 Task: Create an event to track progress on the fitness challenge.
Action: Mouse moved to (501, 202)
Screenshot: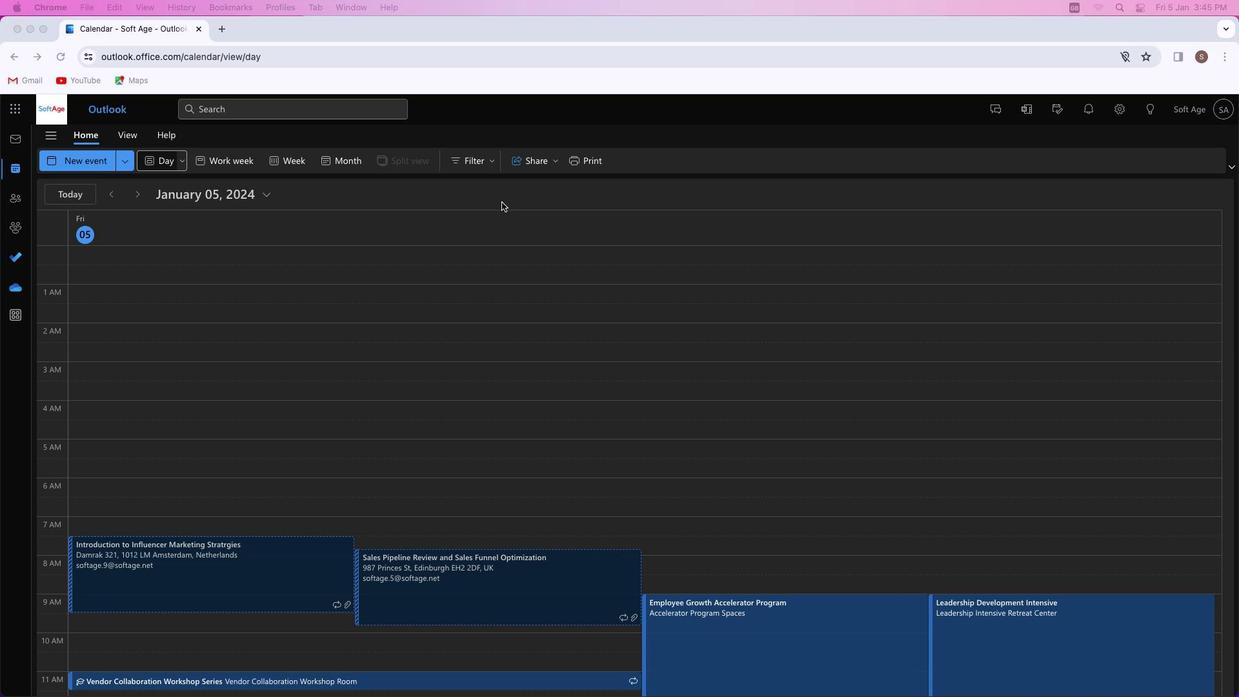 
Action: Mouse pressed left at (501, 202)
Screenshot: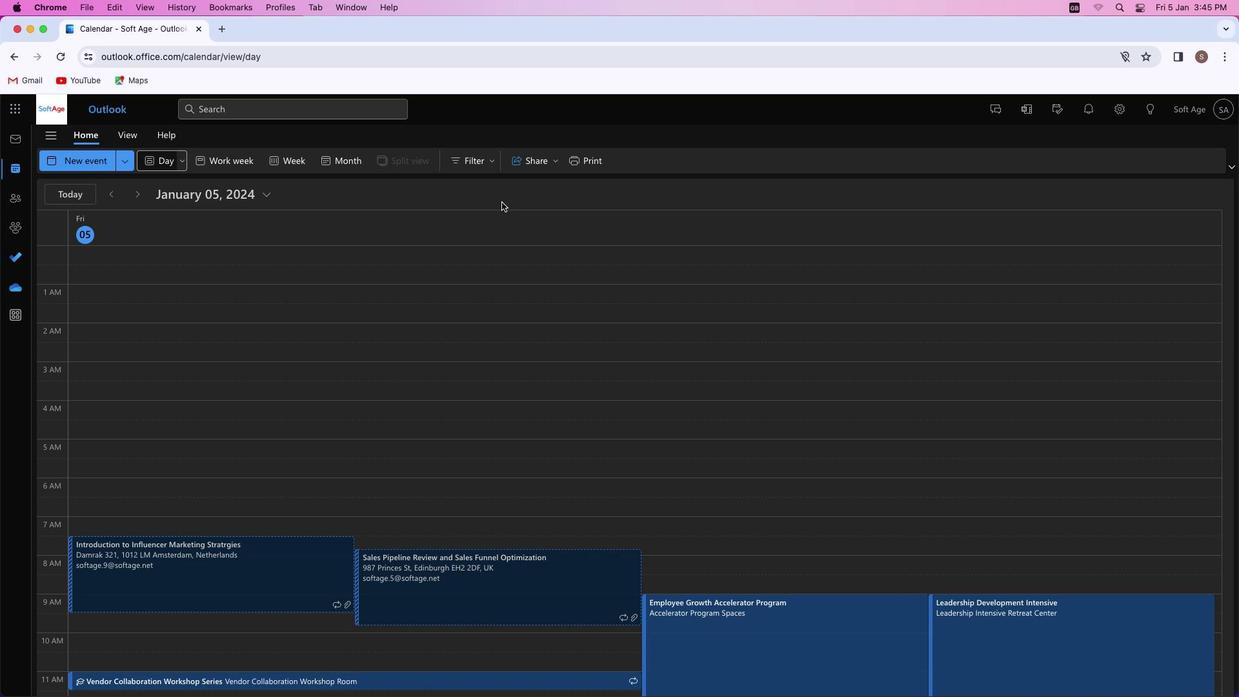 
Action: Mouse moved to (129, 158)
Screenshot: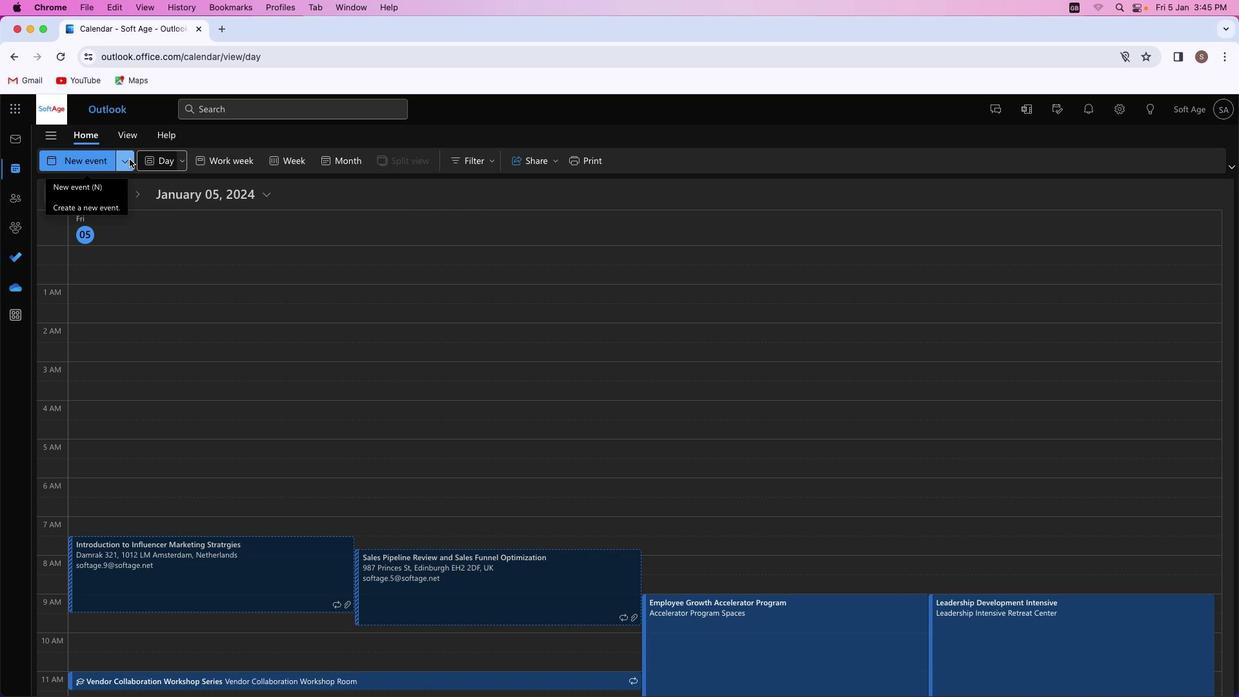 
Action: Mouse pressed left at (129, 158)
Screenshot: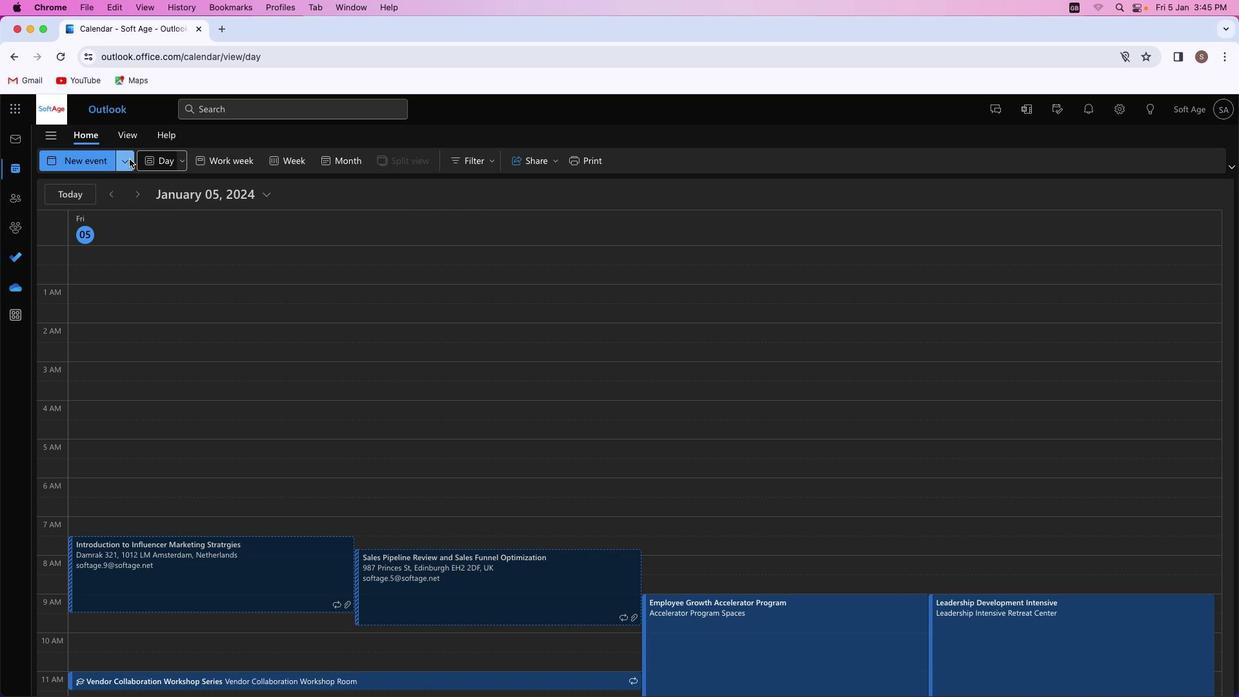 
Action: Mouse moved to (102, 216)
Screenshot: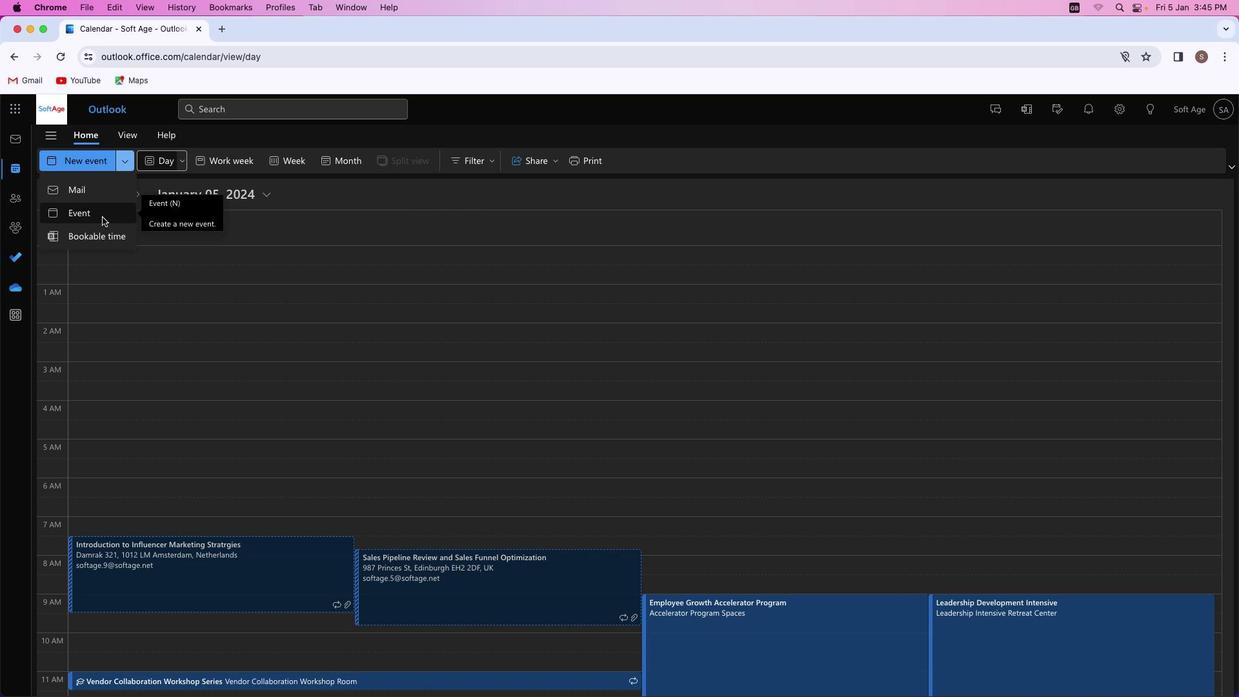 
Action: Mouse pressed left at (102, 216)
Screenshot: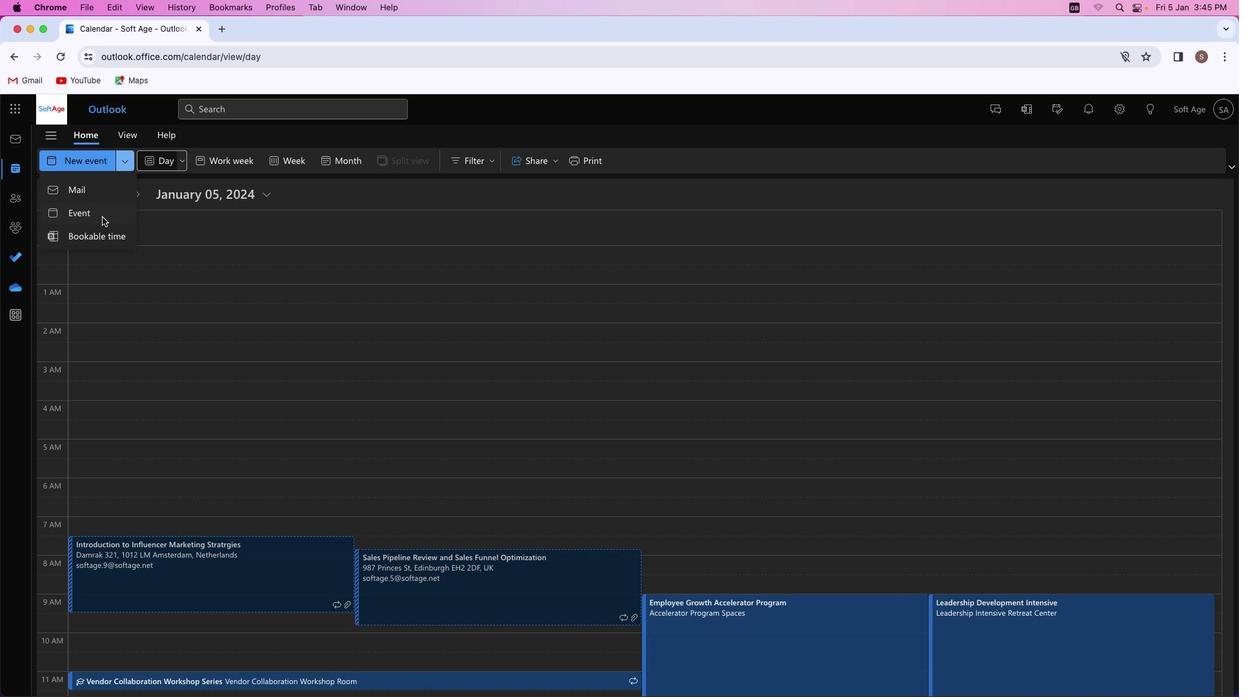 
Action: Mouse moved to (339, 245)
Screenshot: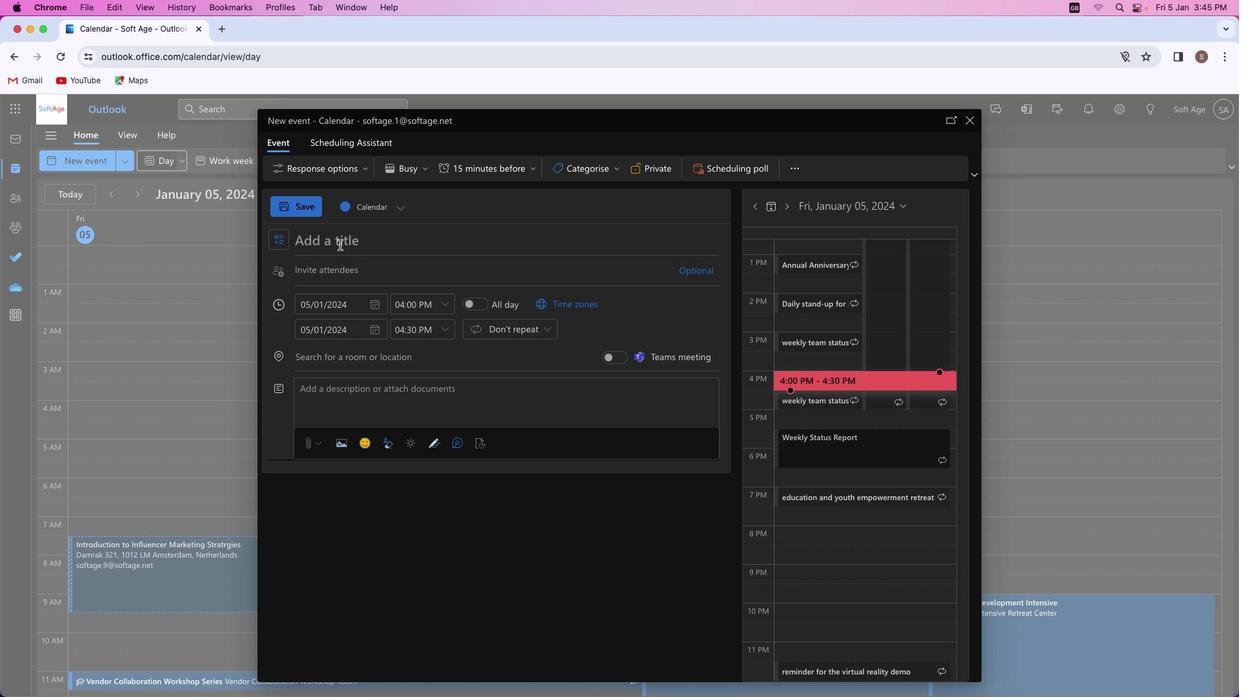 
Action: Mouse pressed left at (339, 245)
Screenshot: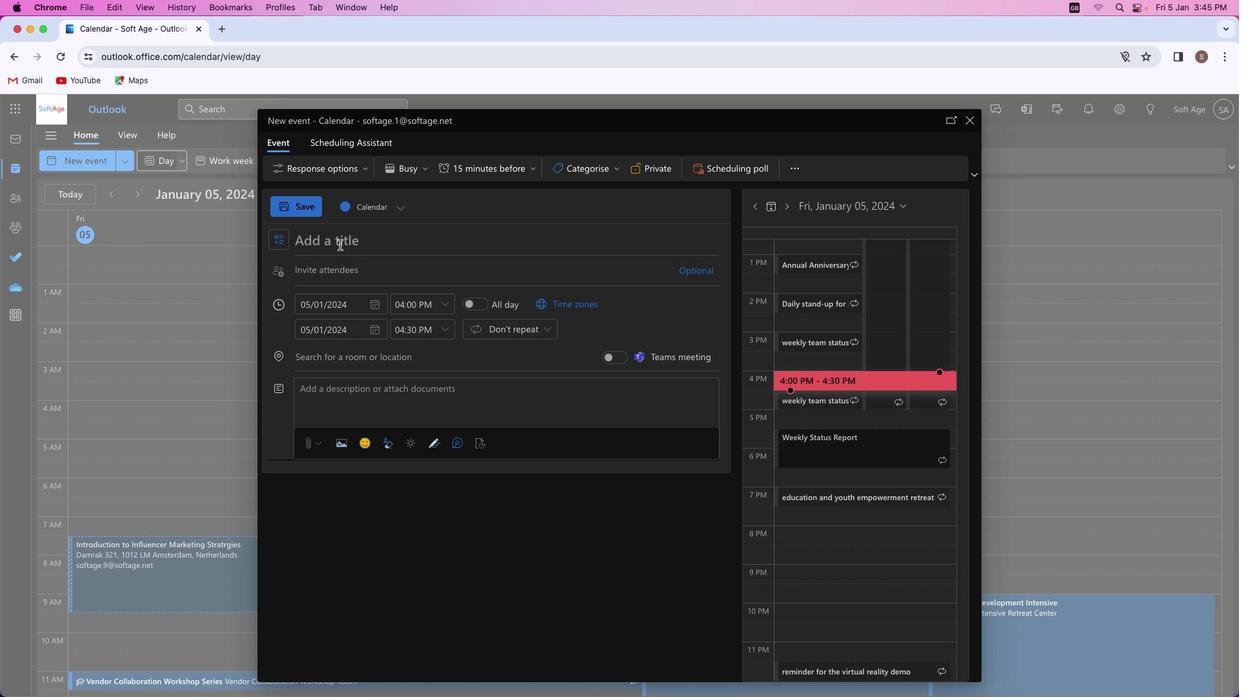
Action: Key pressed Key.shift'F'Key.shift'i''t''n''e''s''s'Key.spaceKey.shift'C''h''a''l''l''e''n''g''e'
Screenshot: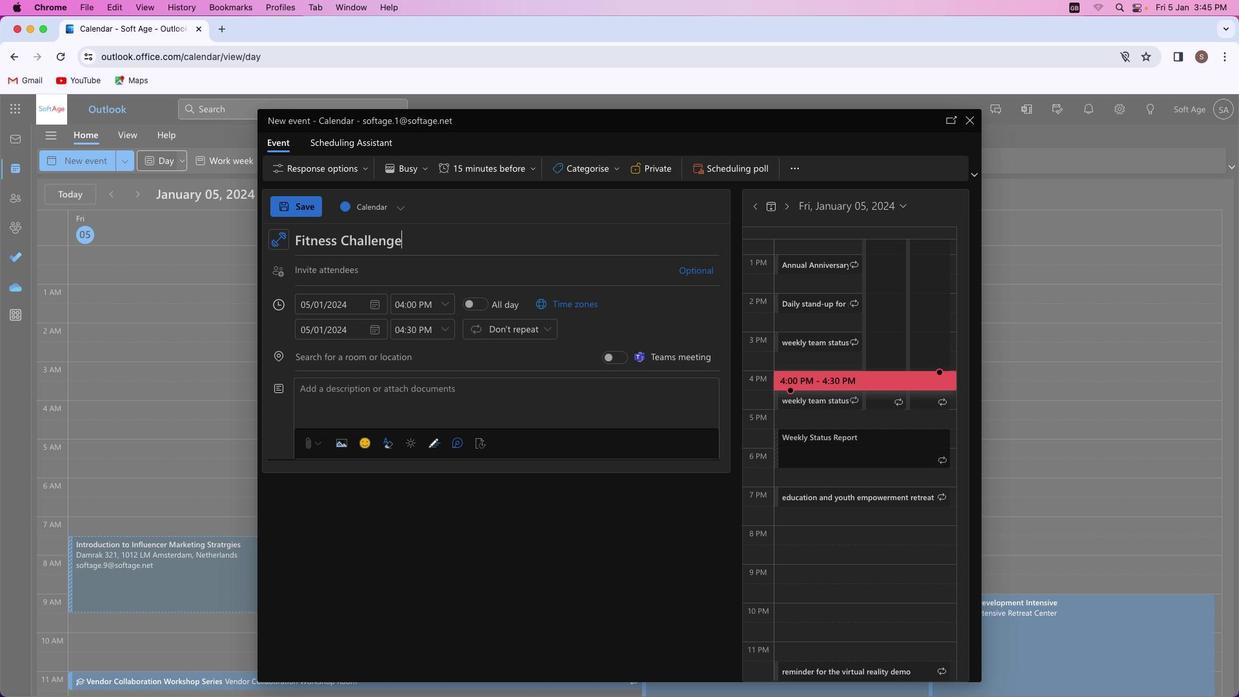 
Action: Mouse moved to (390, 396)
Screenshot: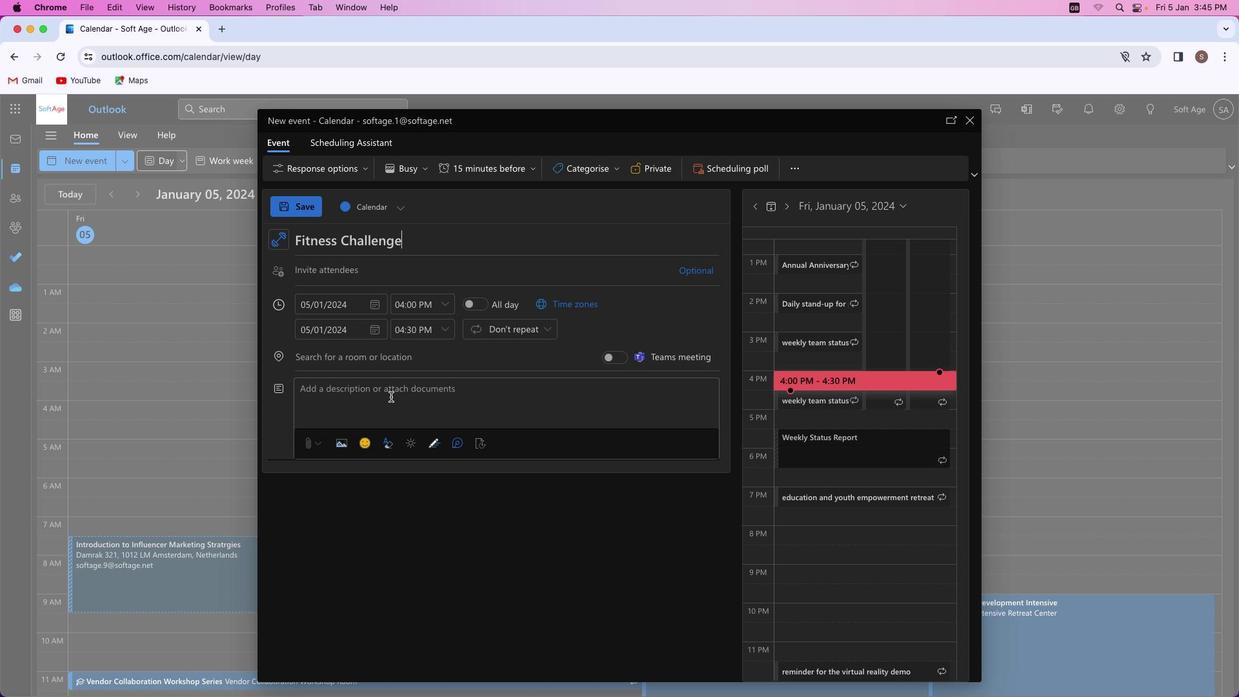 
Action: Mouse pressed left at (390, 396)
Screenshot: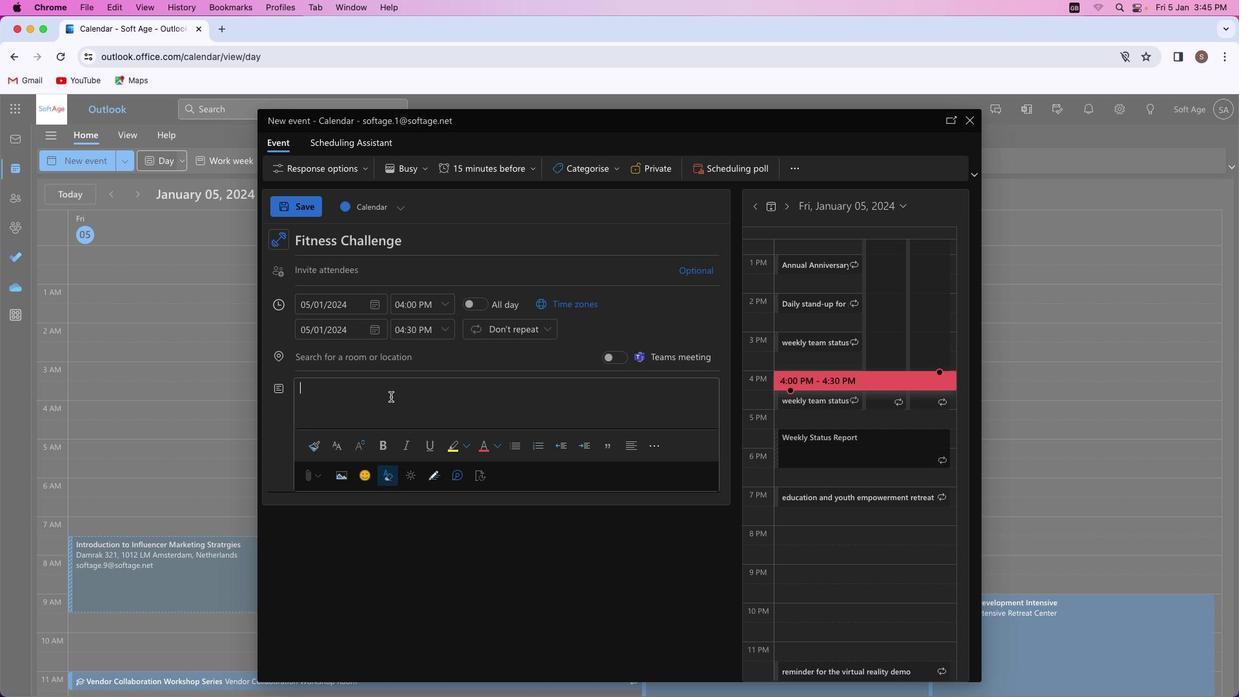 
Action: Key pressed Key.shift'T''h''i''s'Key.space'e''v''e''n''t'Key.space'i''s'Key.space'f''o''r'Key.space'f''i''t''n''e''s''s'Key.space'c''h''a''l''l''e''n''g''e'Key.space'p''r''o''g''r''e''s''s'Key.space't''r''a''c''k''e''r'Key.shift_r'!'Key.spaceKey.spaceKey.shift'L''o''g'Key.space'w''o''r''k''o''u''t''s'','Key.space's''e''t'Key.space'g''o''a''l''s'','Key.space'a''n''d'Key.space'c''e''l''e''b''r''a''t''e'Key.space'm''i''l''e''s''t''o''n''e''s''.'
Screenshot: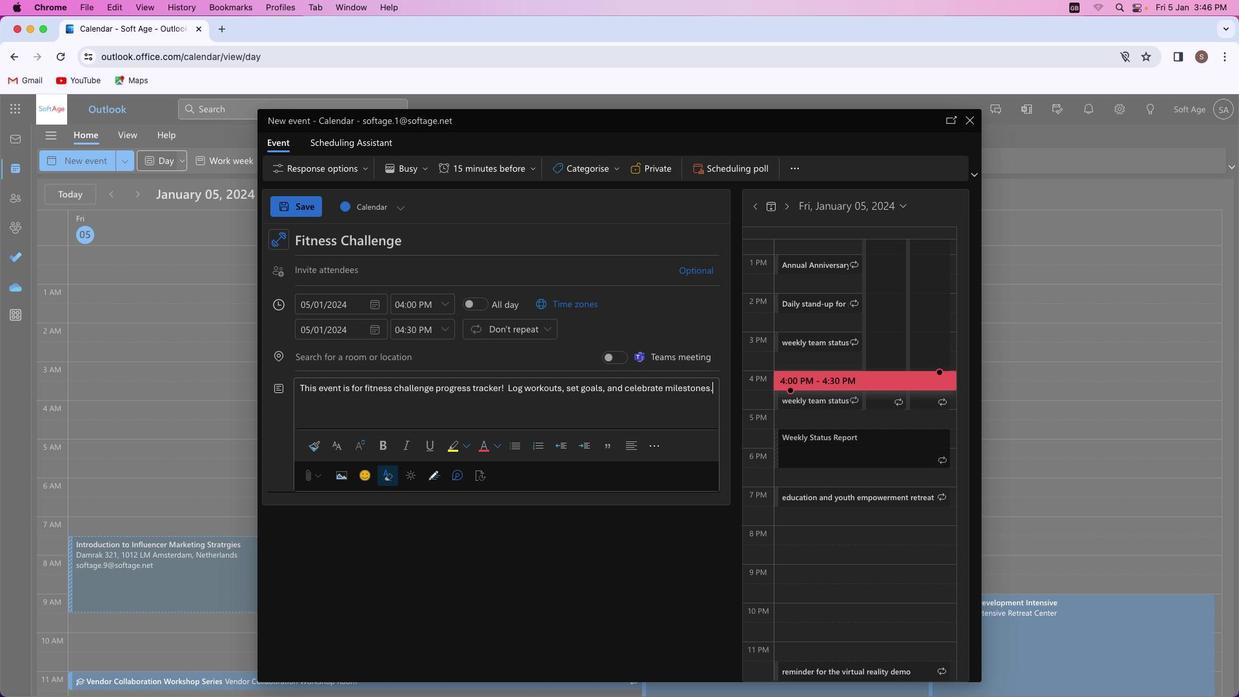 
Action: Mouse moved to (380, 415)
Screenshot: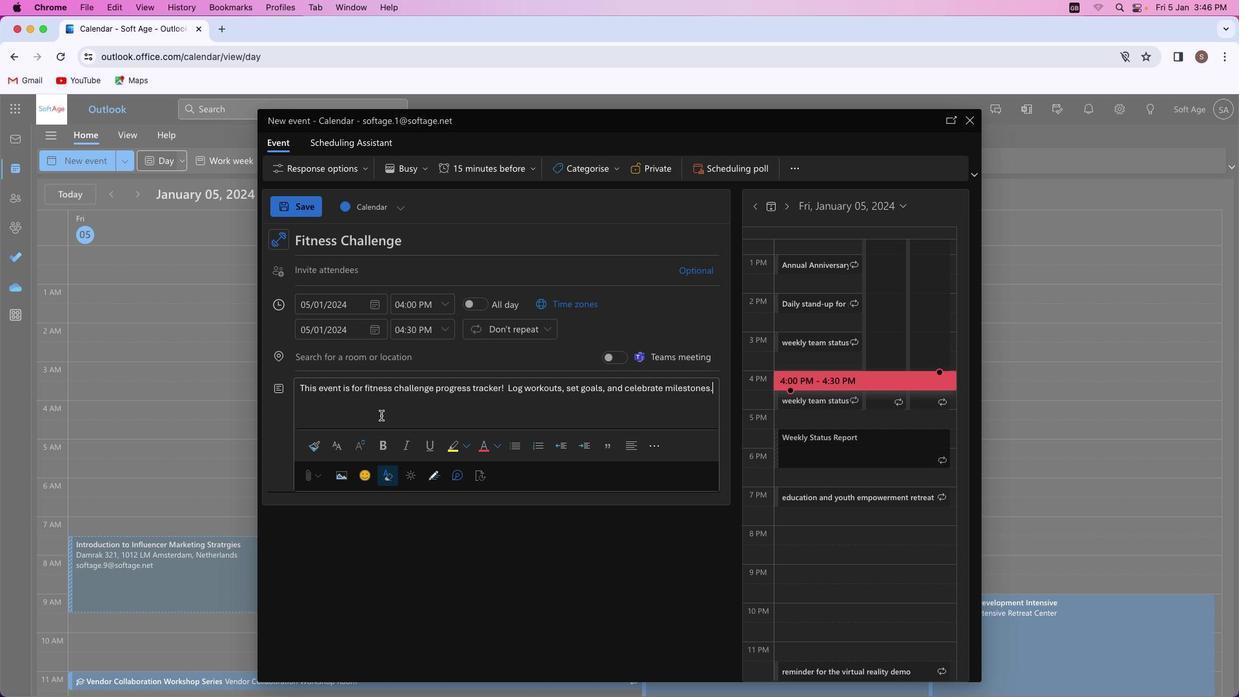 
Action: Key pressed Key.shiftKey.space'E''l''e''v''a''t''e'Key.space'y''o''u''r'Key.space'w''e''l''l''n''e''s''s'Key.space'j''o''u''r''n''e''y'Key.space'w''i''t''h'Key.space'a''c''c''o''u''n''t''a''b''i''l''i''t''y'Key.space'a''n''d'Key.space's''u''p''o''r''t''.'Key.leftKey.leftKey.leftKey.left'p'Key.rightKey.rightKey.rightKey.right
Screenshot: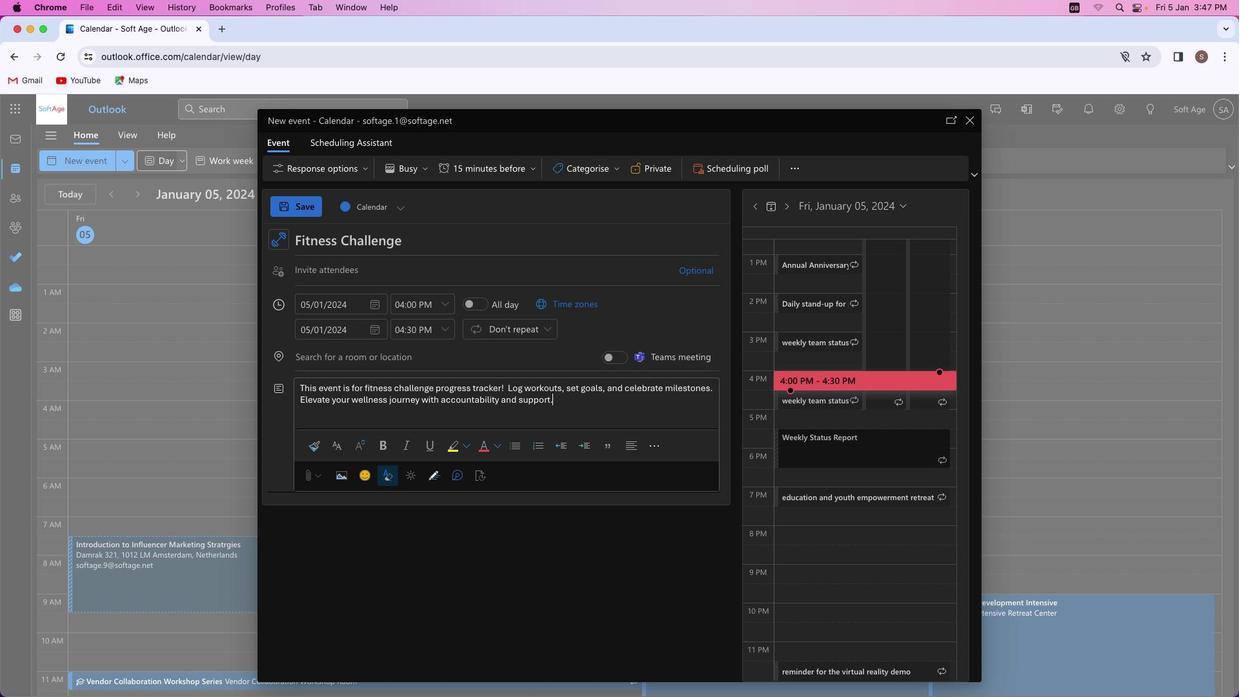 
Action: Mouse moved to (612, 173)
Screenshot: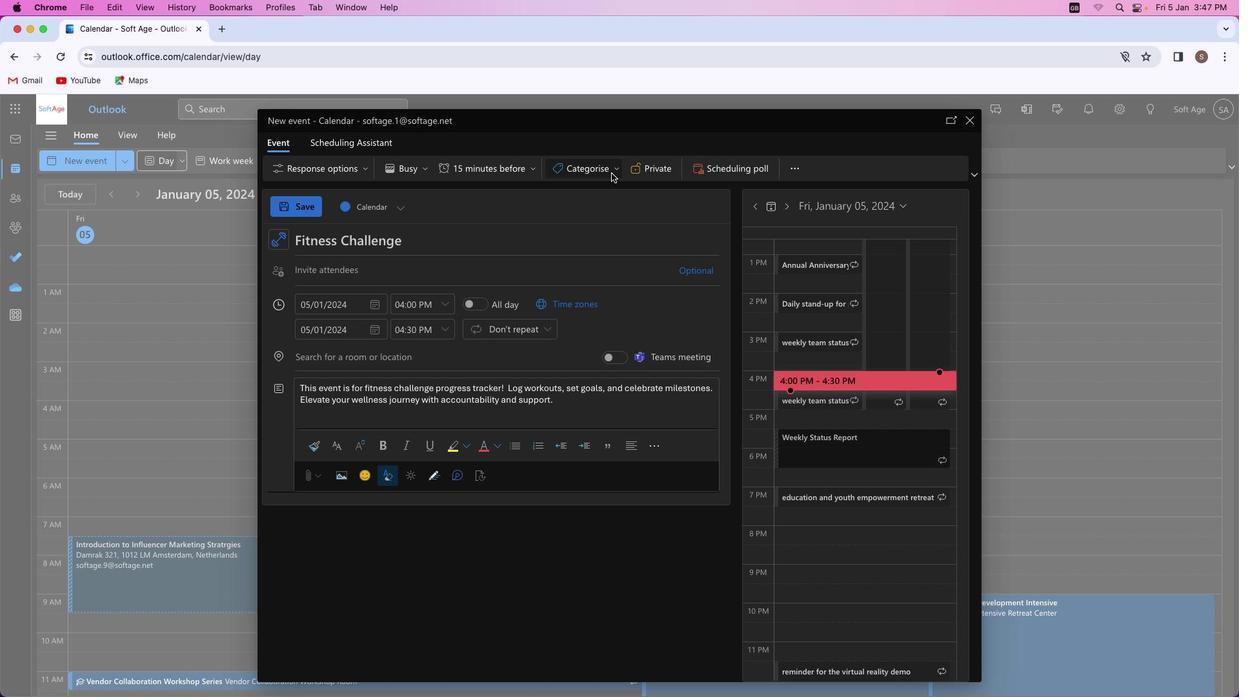 
Action: Mouse pressed left at (612, 173)
Screenshot: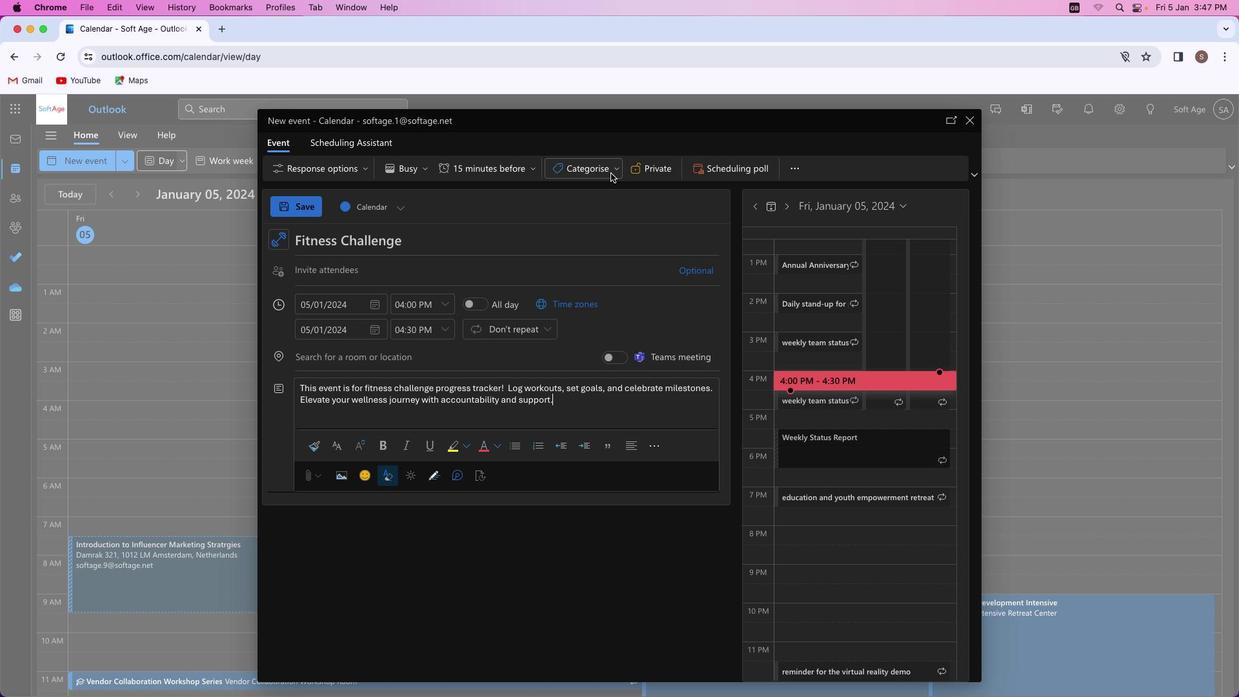 
Action: Mouse moved to (616, 210)
Screenshot: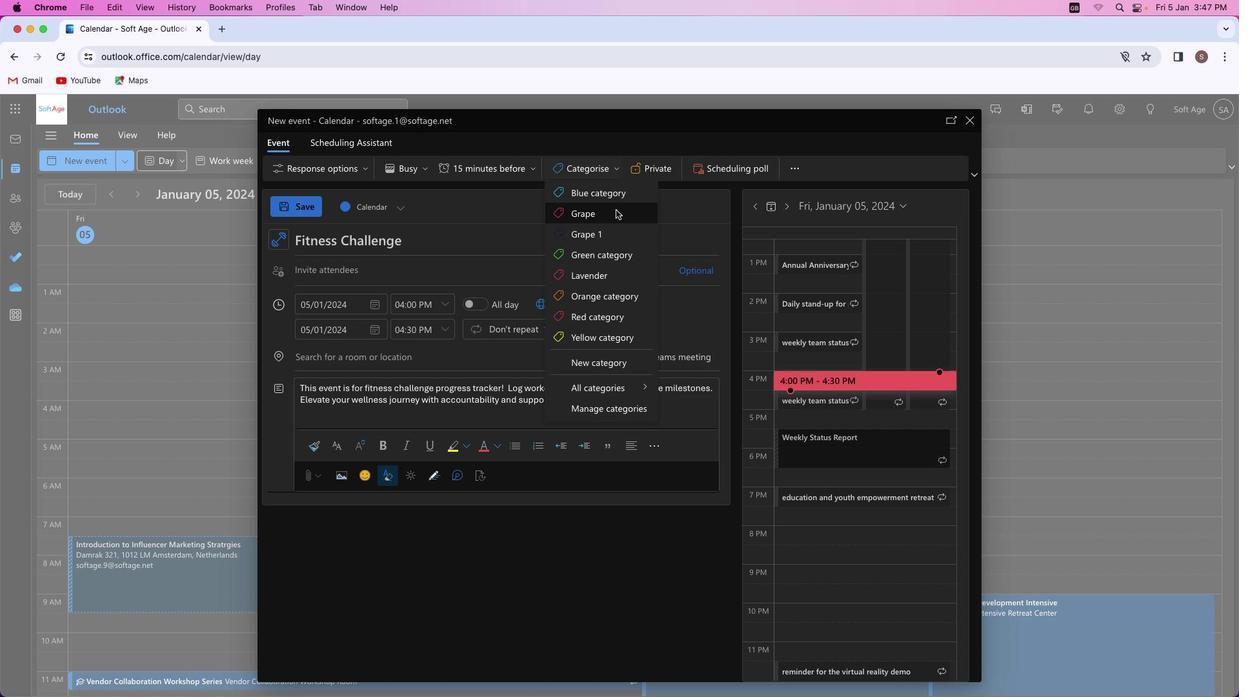 
Action: Mouse pressed left at (616, 210)
Screenshot: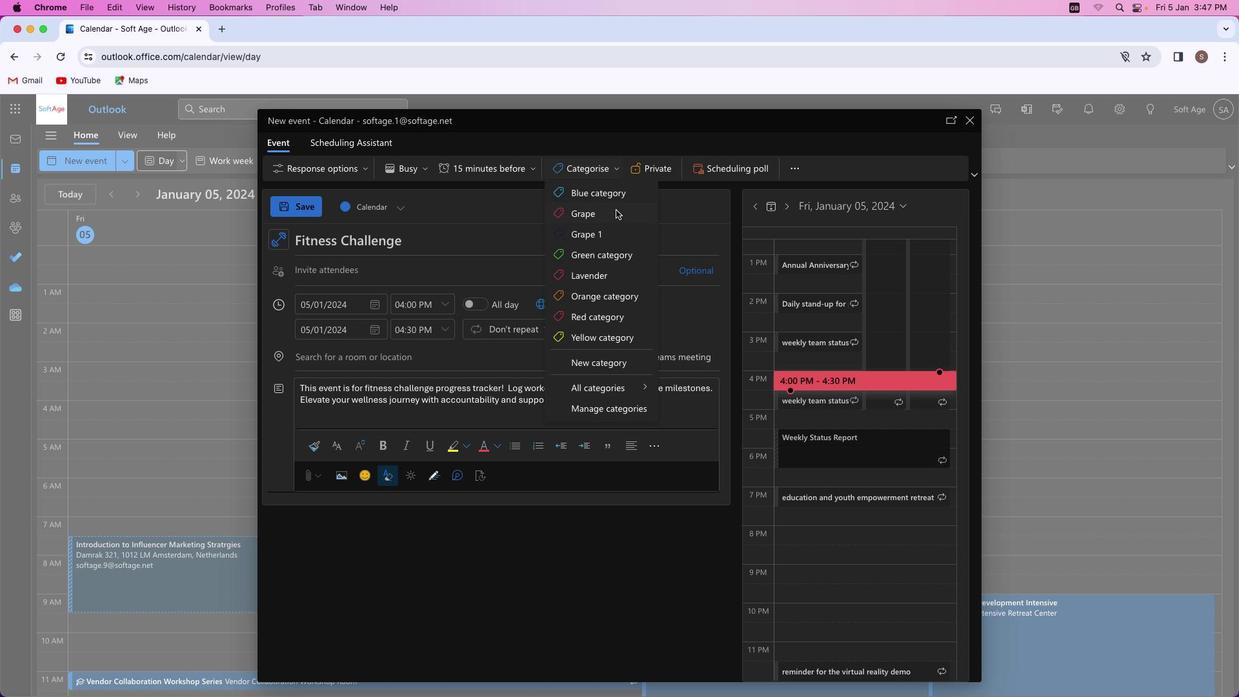 
Action: Mouse moved to (348, 267)
Screenshot: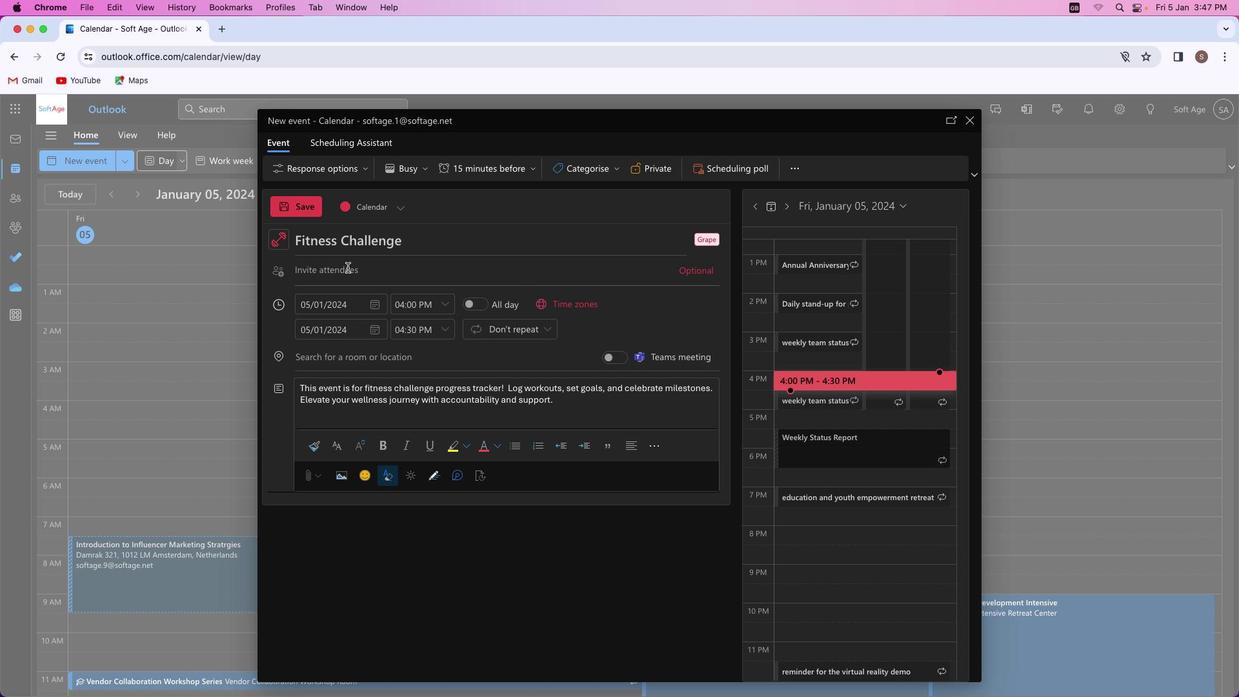 
Action: Mouse pressed left at (348, 267)
Screenshot: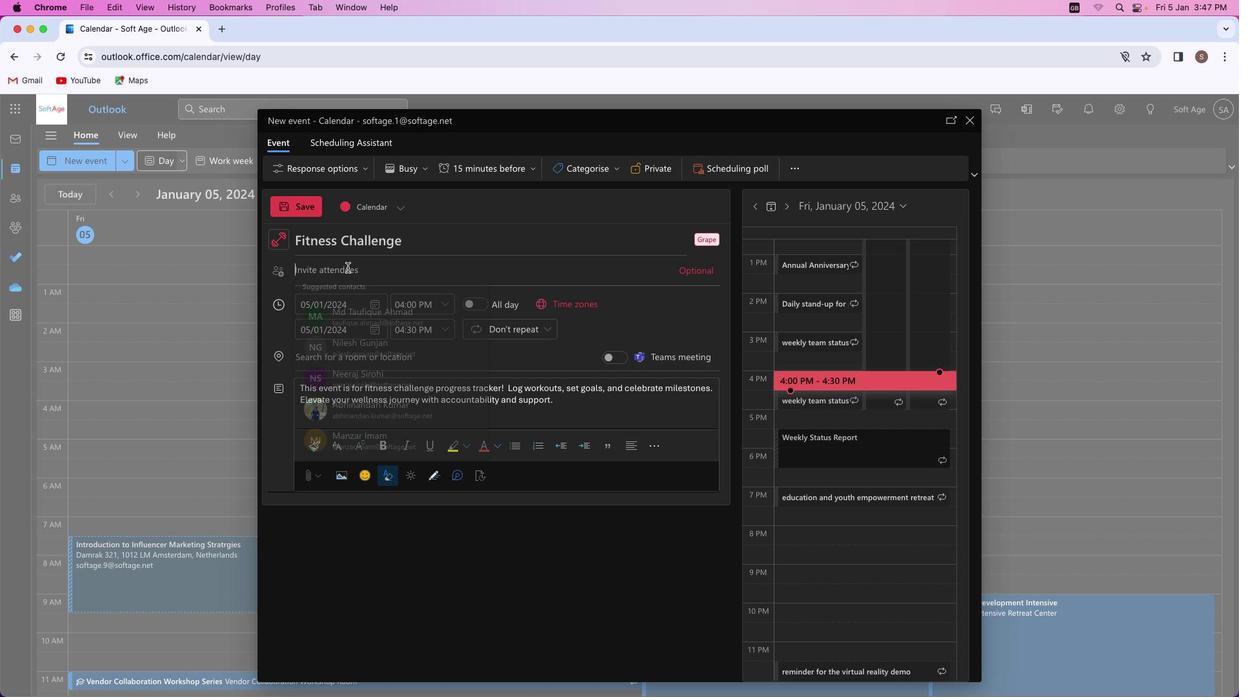 
Action: Key pressed 's''h''i''v''a''m''y''a''d''a''v''s''m''4''1'Key.shift'@''g''m''a'Key.backspaceKey.backspaceKey.backspace'o''u''t''l''o''o''k''.''c''o''m'
Screenshot: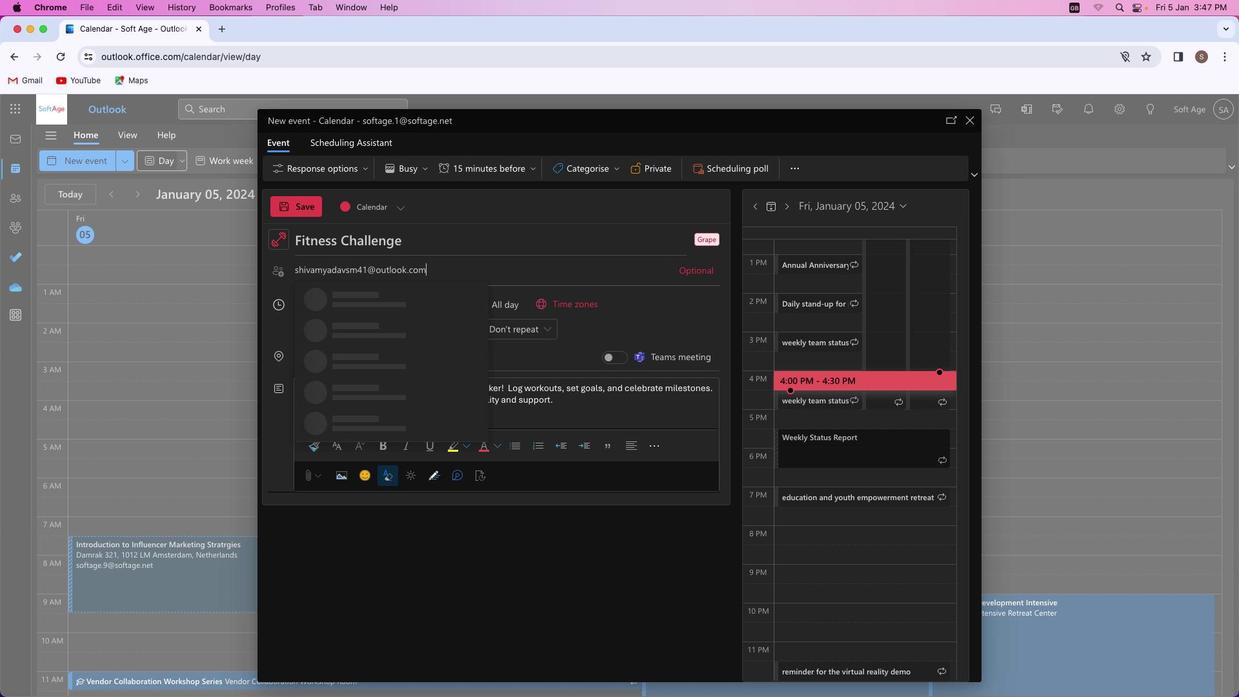 
Action: Mouse moved to (382, 297)
Screenshot: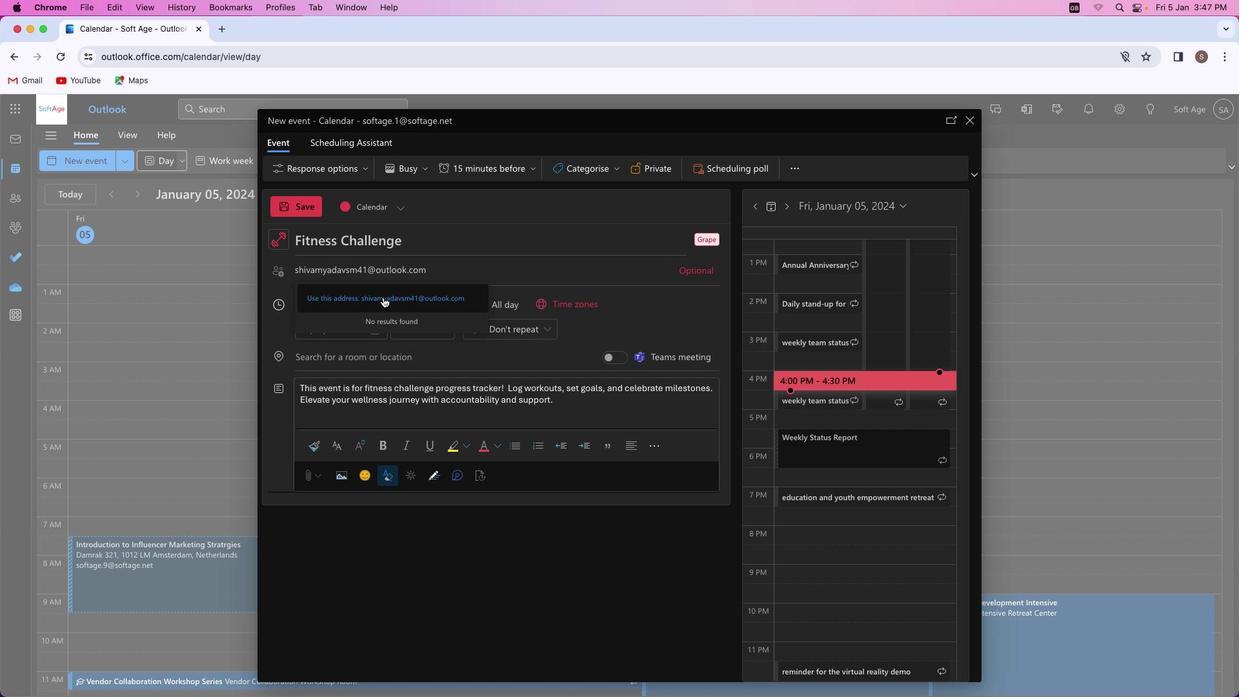 
Action: Mouse pressed left at (382, 297)
Screenshot: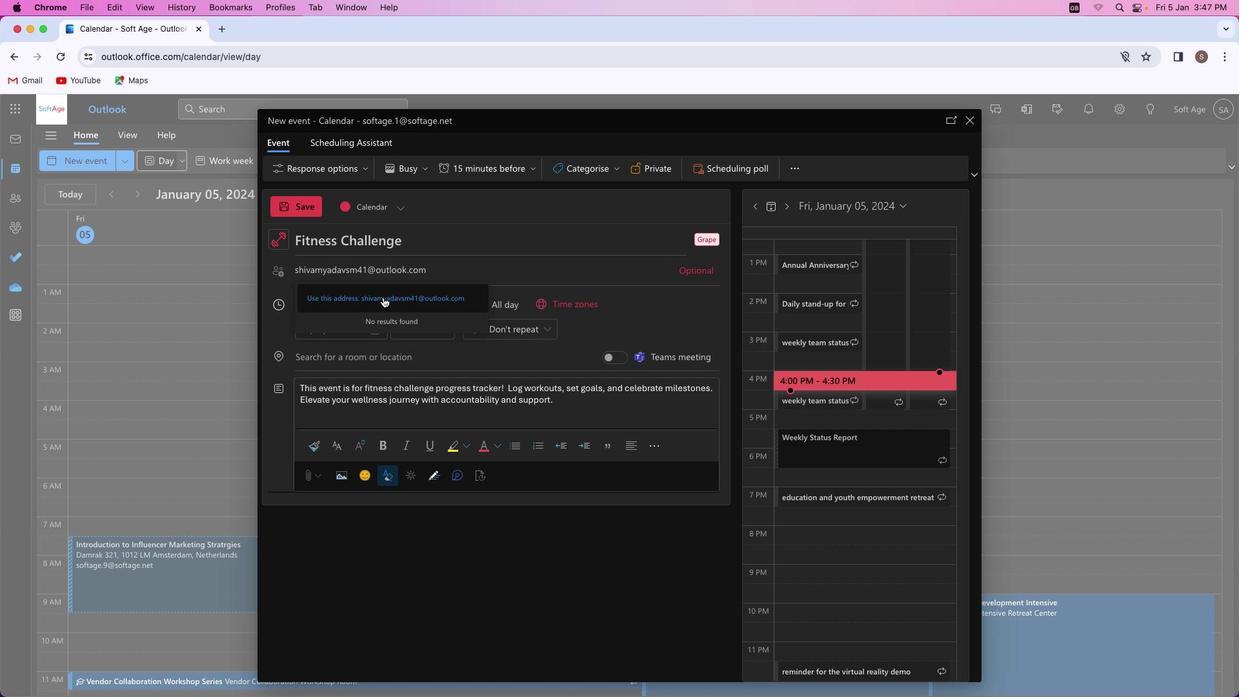 
Action: Mouse moved to (426, 171)
Screenshot: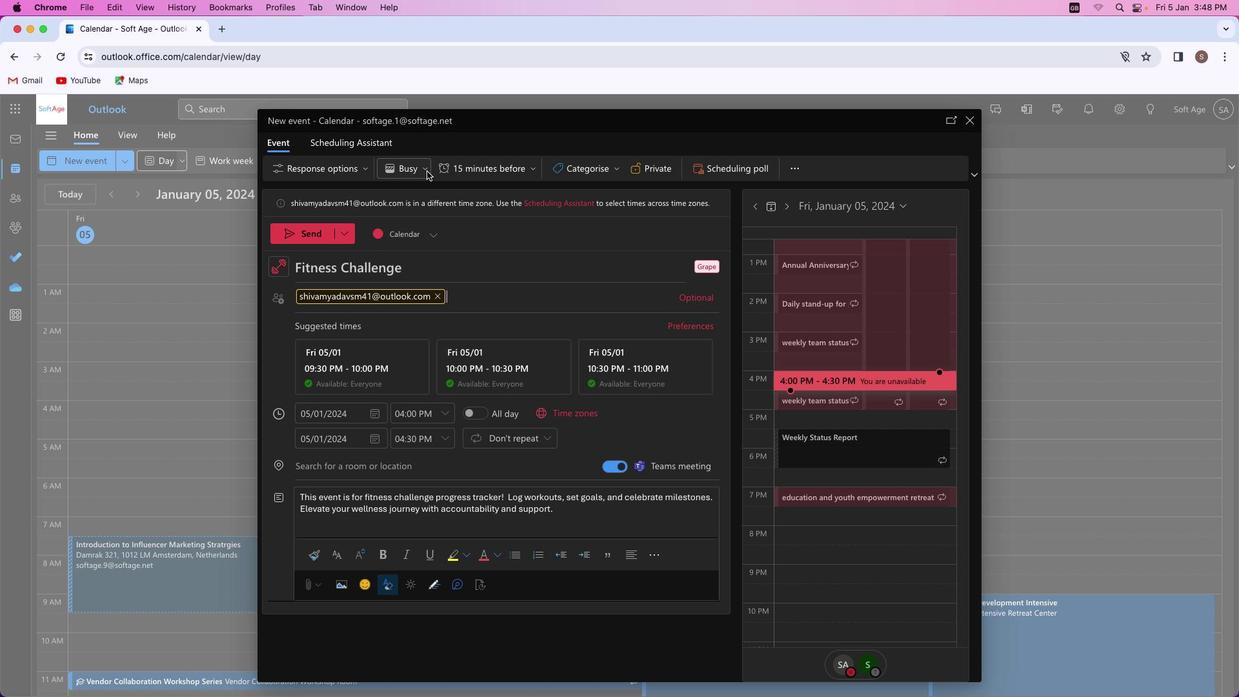 
Action: Mouse pressed left at (426, 171)
Screenshot: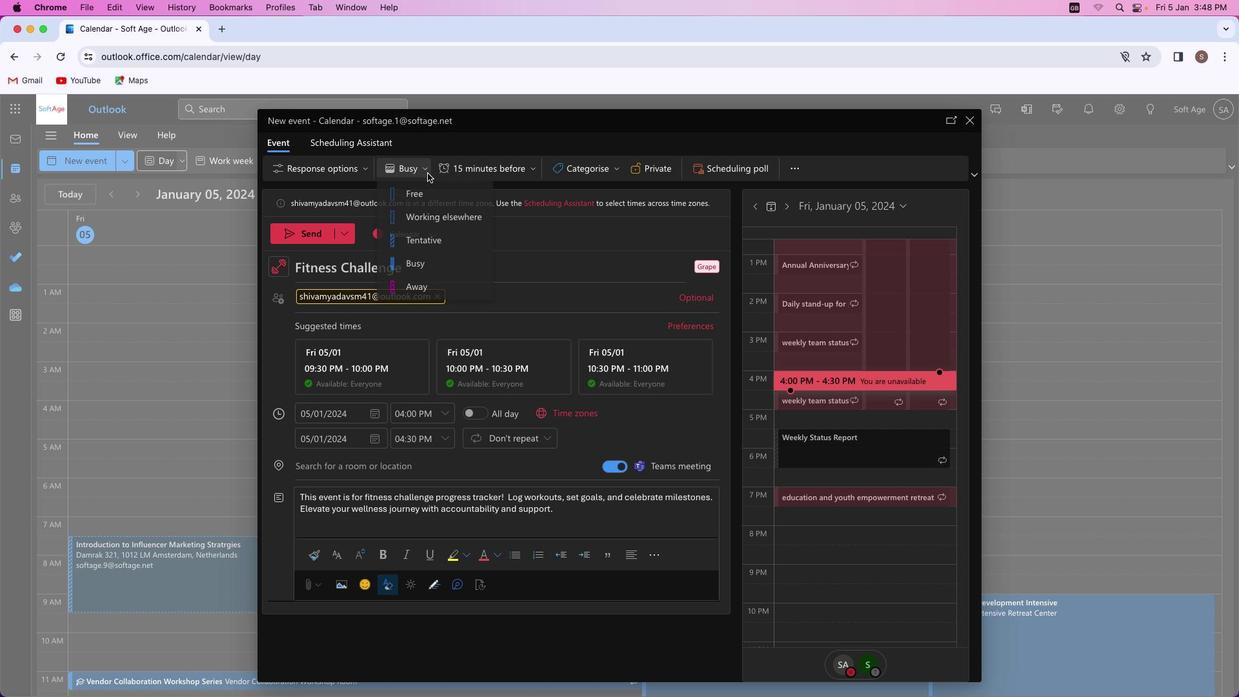 
Action: Mouse moved to (436, 263)
Screenshot: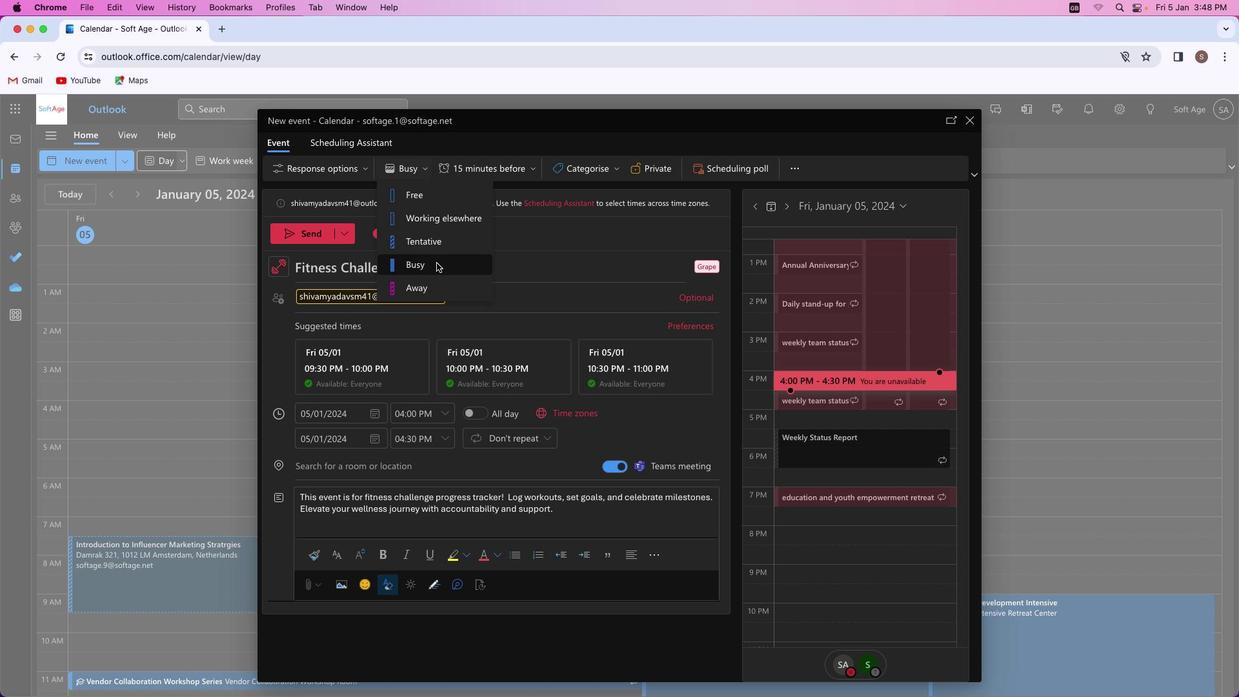 
Action: Mouse pressed left at (436, 263)
Screenshot: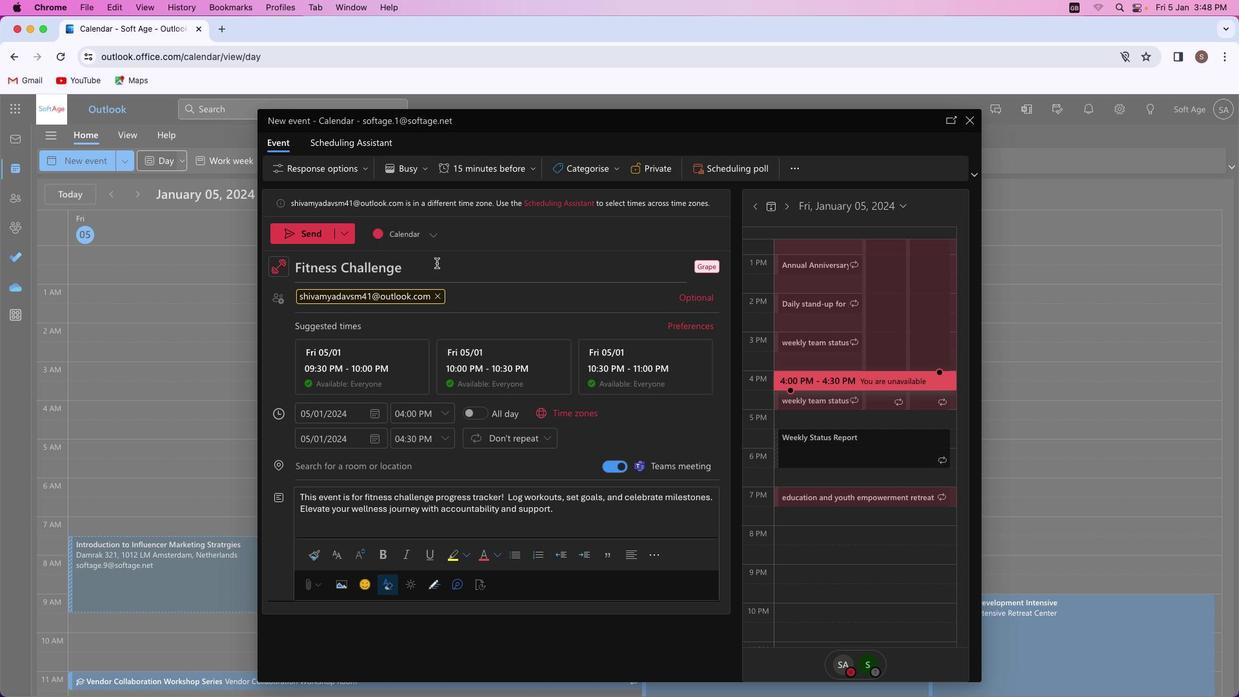
Action: Mouse moved to (316, 234)
Screenshot: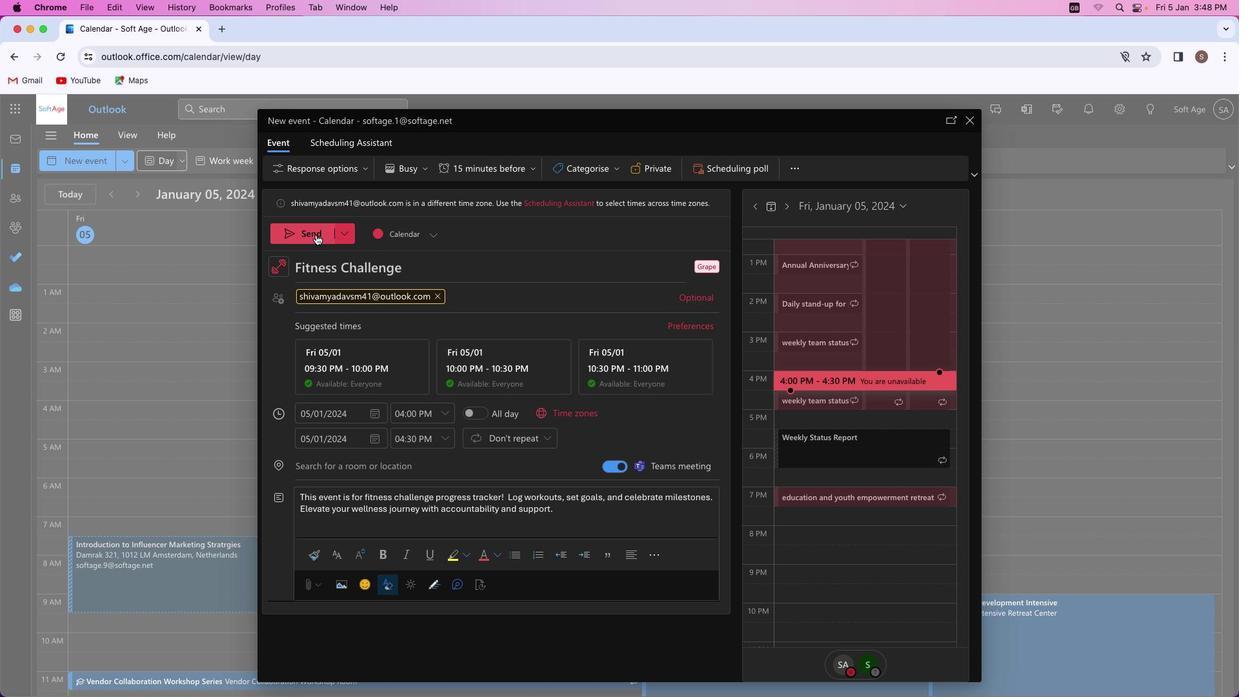 
Action: Mouse pressed left at (316, 234)
Screenshot: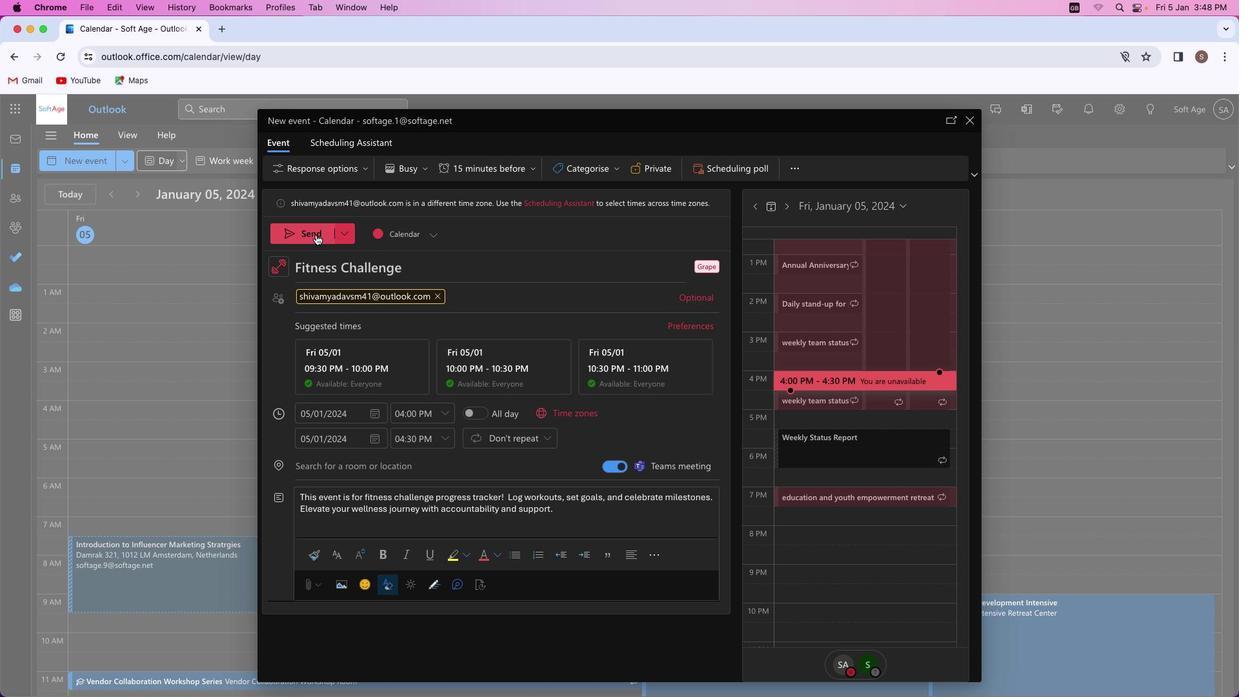 
Action: Mouse moved to (550, 373)
Screenshot: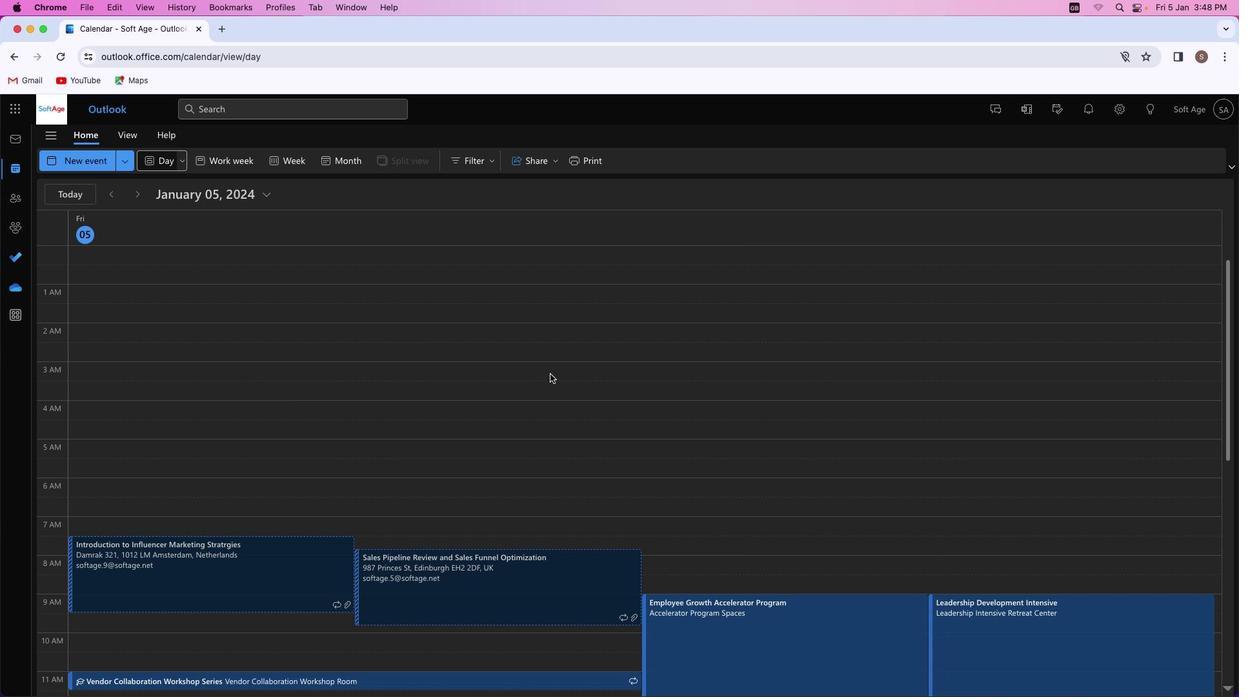 
Action: Mouse scrolled (550, 373) with delta (0, 0)
Screenshot: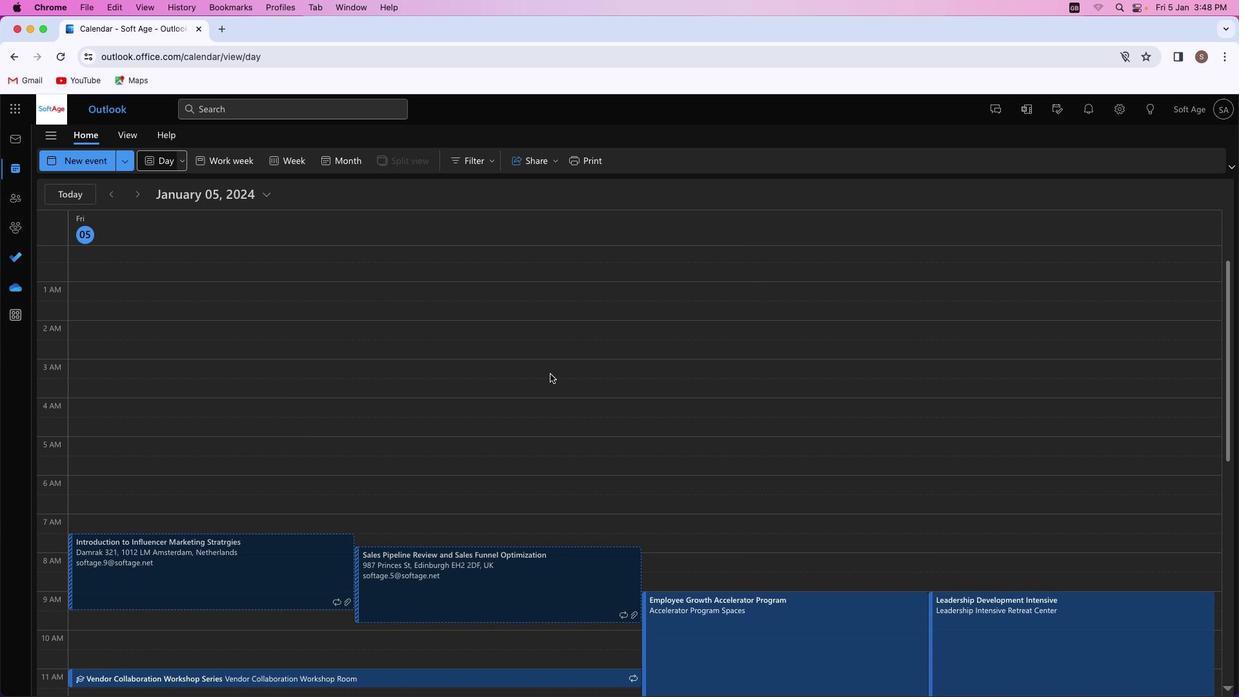 
Action: Mouse scrolled (550, 373) with delta (0, 0)
Screenshot: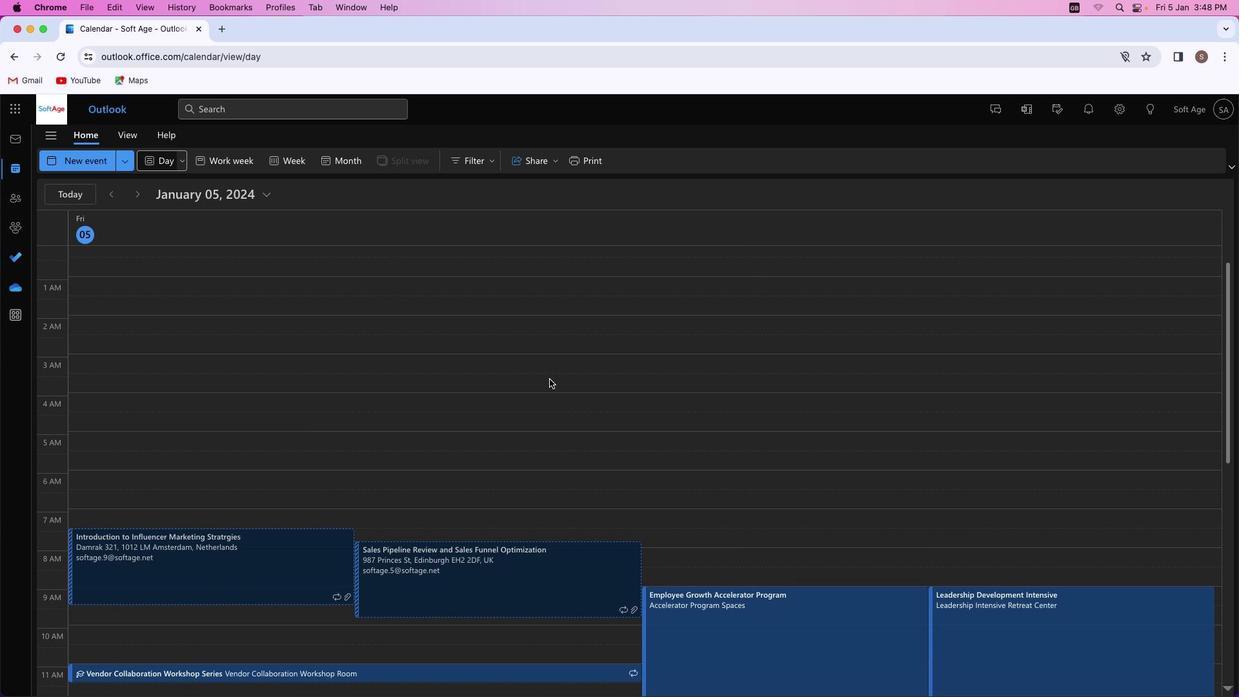 
Action: Mouse moved to (550, 377)
Screenshot: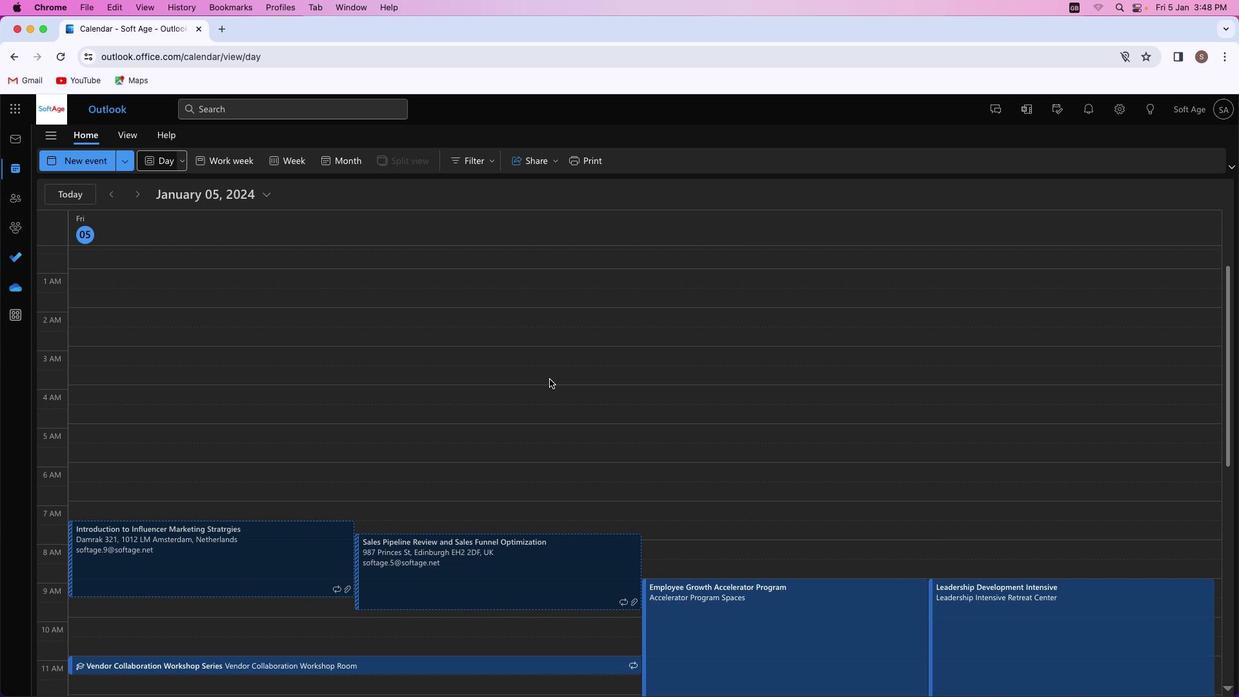 
Action: Mouse scrolled (550, 377) with delta (0, 0)
Screenshot: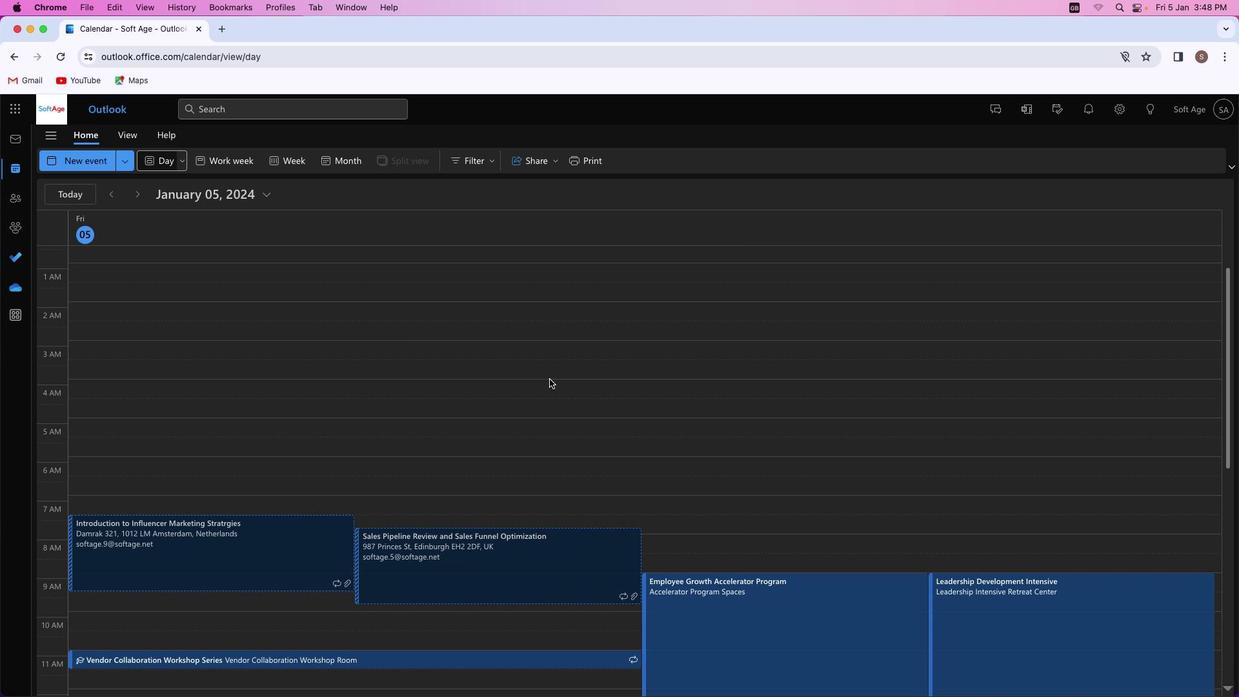 
Action: Mouse moved to (549, 379)
Screenshot: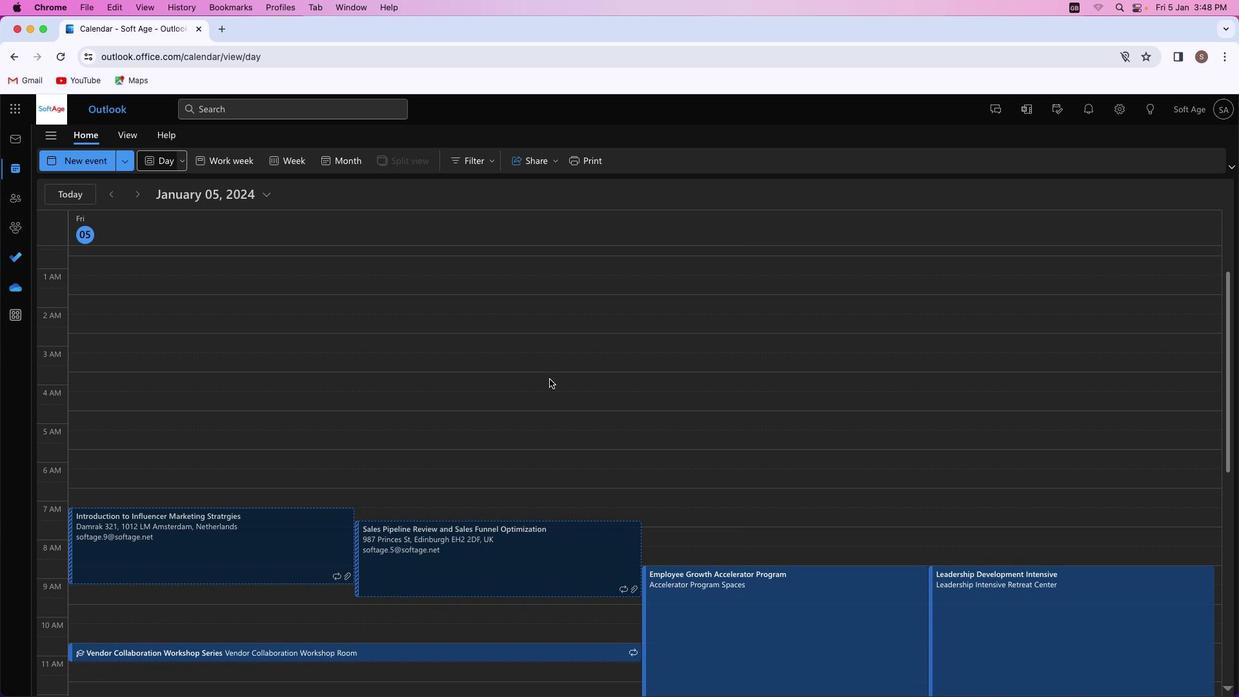 
Action: Mouse scrolled (549, 379) with delta (0, 0)
Screenshot: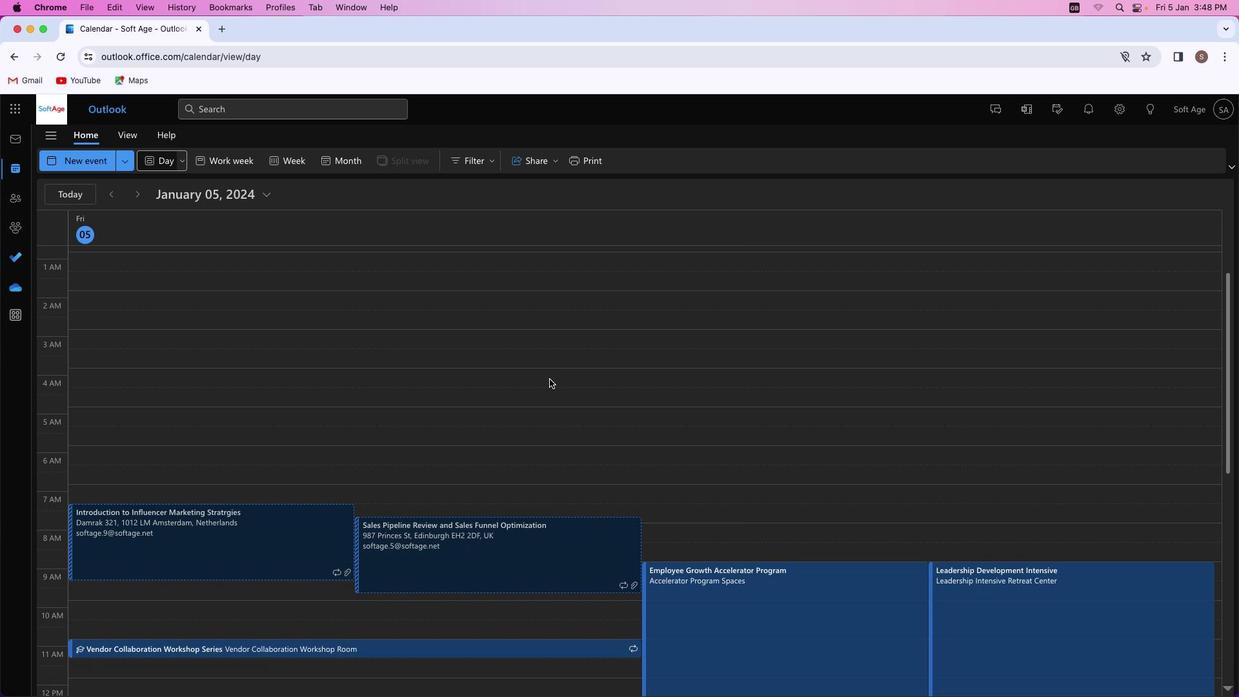 
Action: Mouse moved to (549, 379)
Screenshot: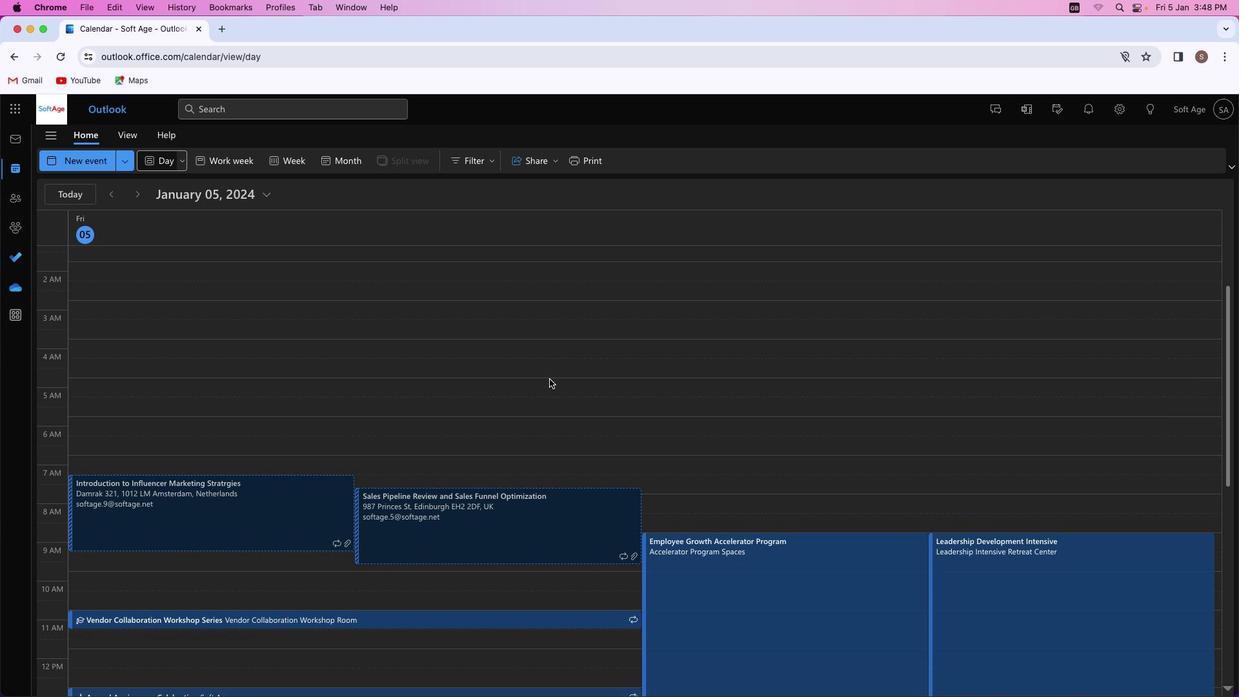 
Action: Mouse scrolled (549, 379) with delta (0, 0)
Screenshot: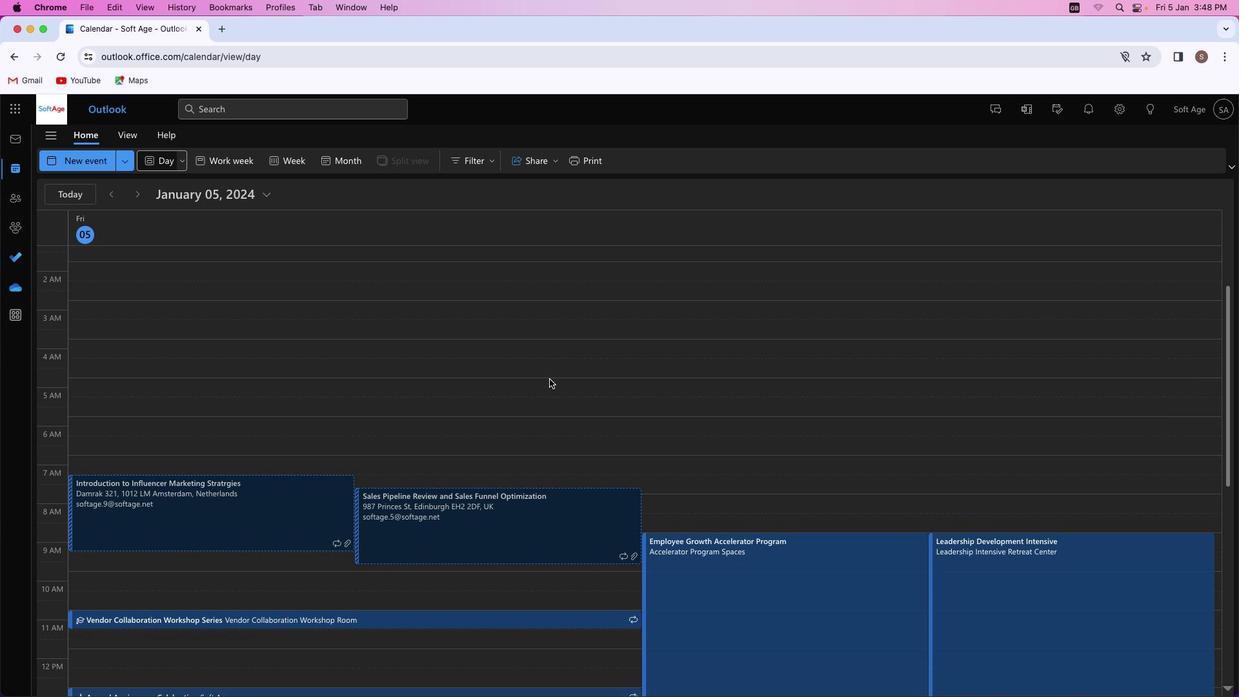 
Action: Mouse scrolled (549, 379) with delta (0, 0)
Screenshot: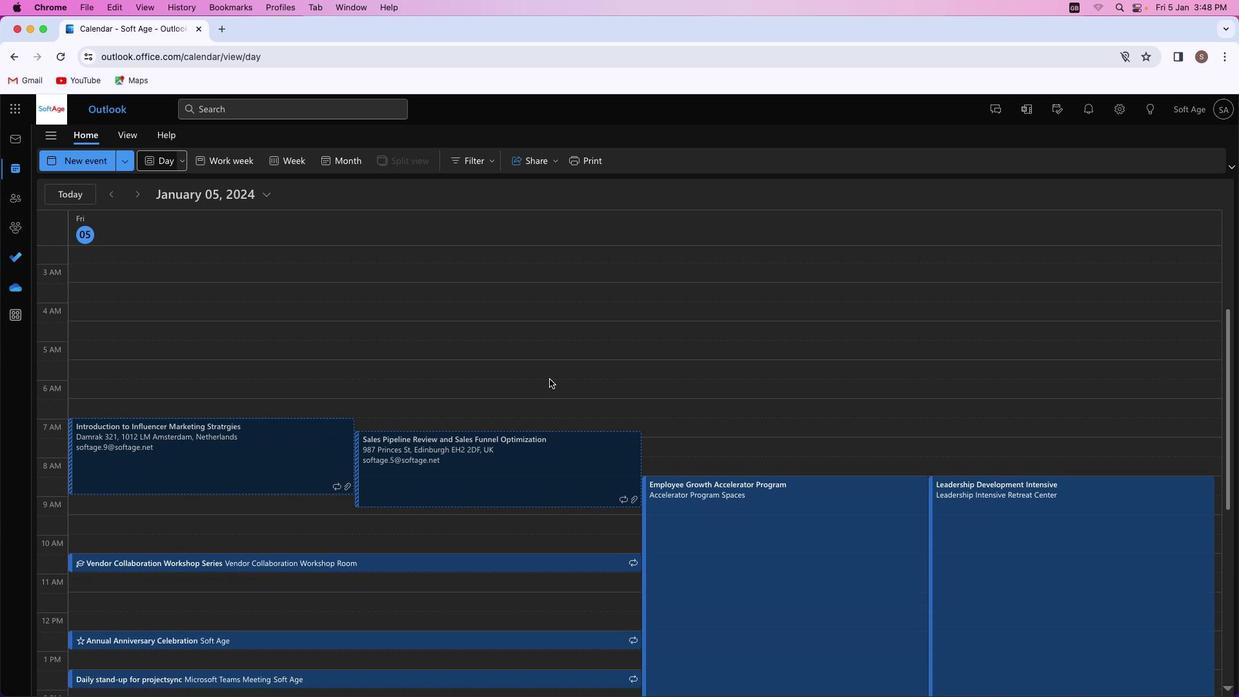 
Action: Mouse scrolled (549, 379) with delta (0, -1)
Screenshot: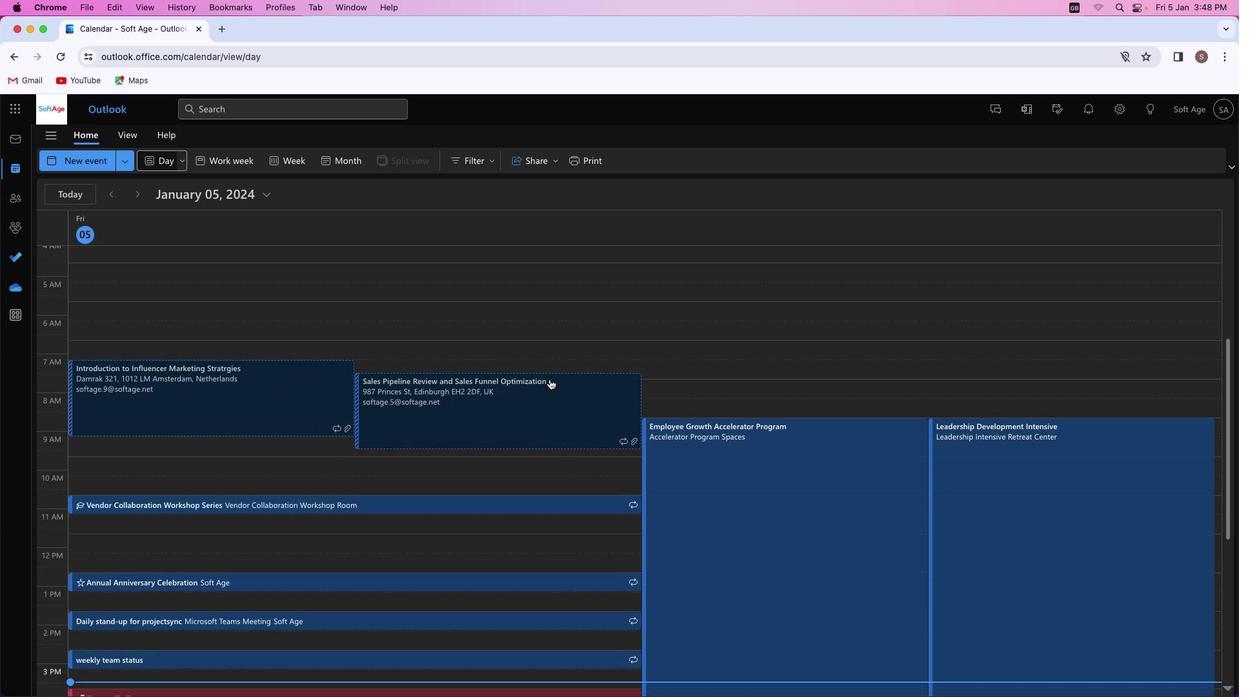 
Action: Mouse scrolled (549, 379) with delta (0, 0)
Screenshot: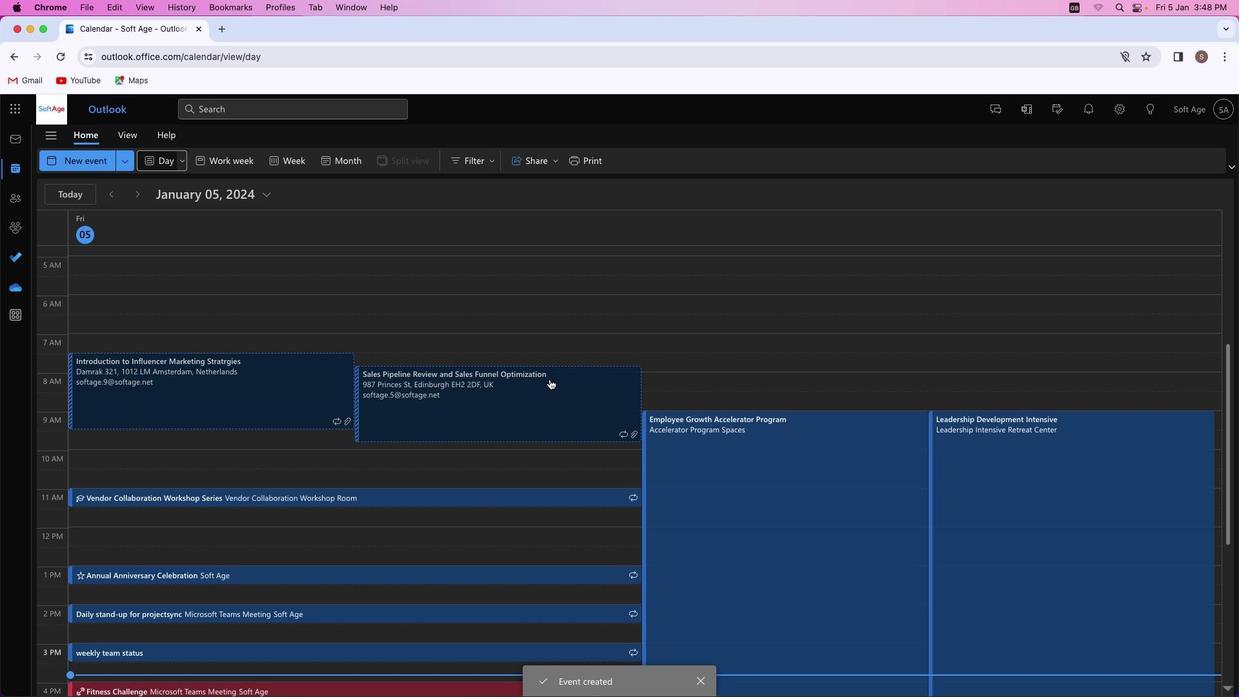
Action: Mouse scrolled (549, 379) with delta (0, 0)
Screenshot: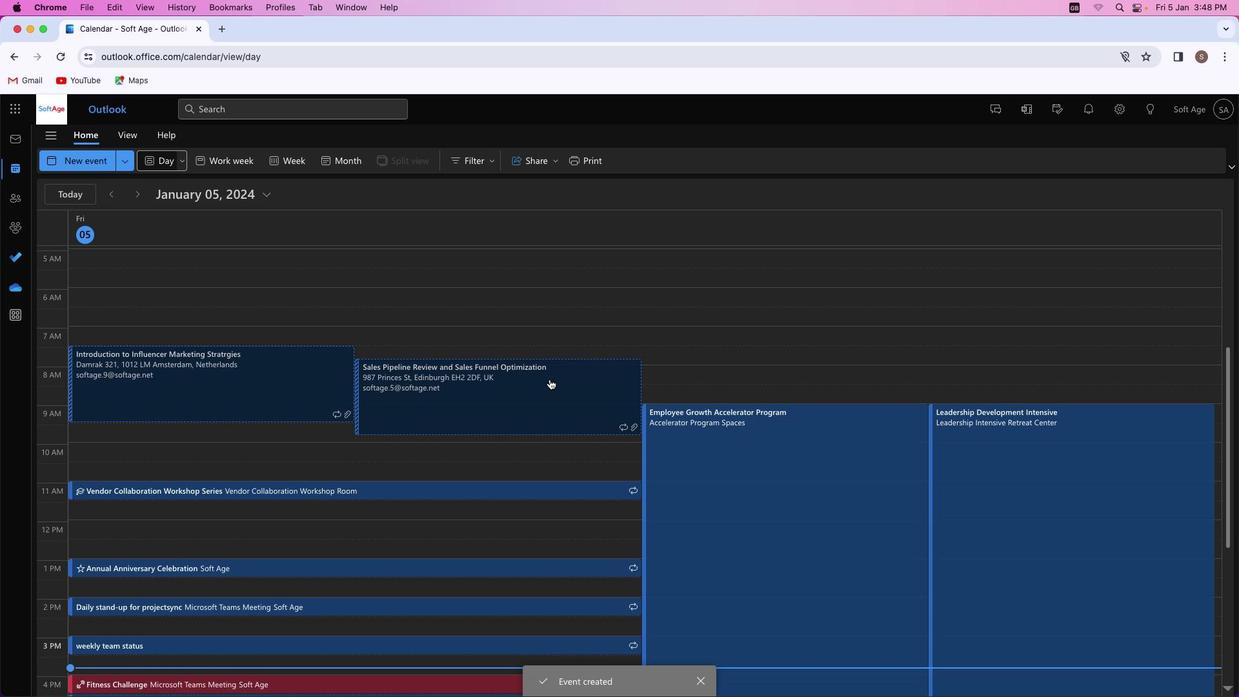 
Action: Mouse scrolled (549, 379) with delta (0, 0)
Screenshot: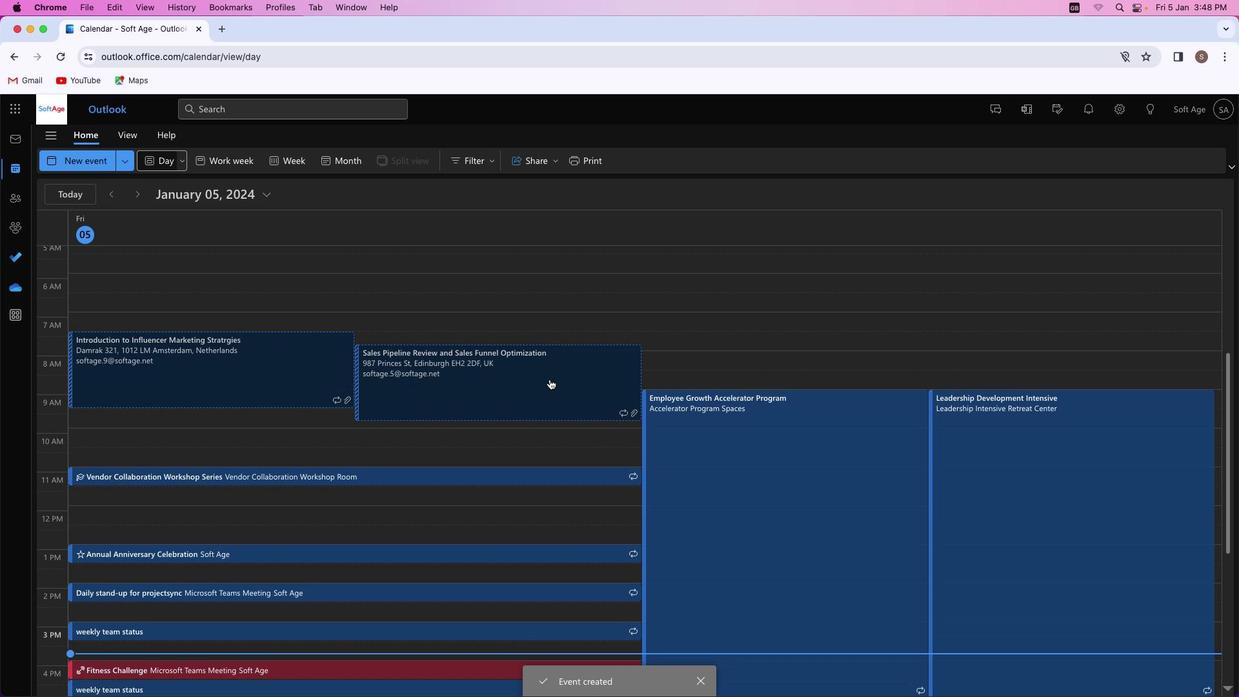 
Action: Mouse scrolled (549, 379) with delta (0, 0)
Screenshot: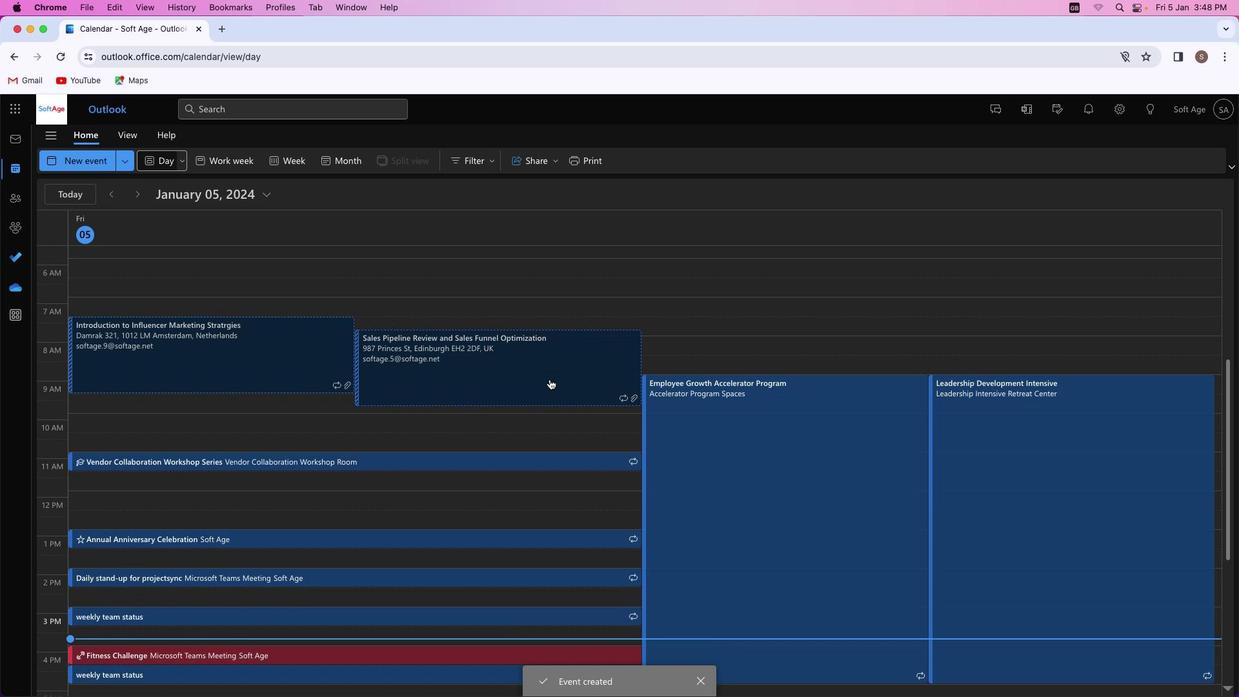 
Action: Mouse scrolled (549, 379) with delta (0, 0)
Screenshot: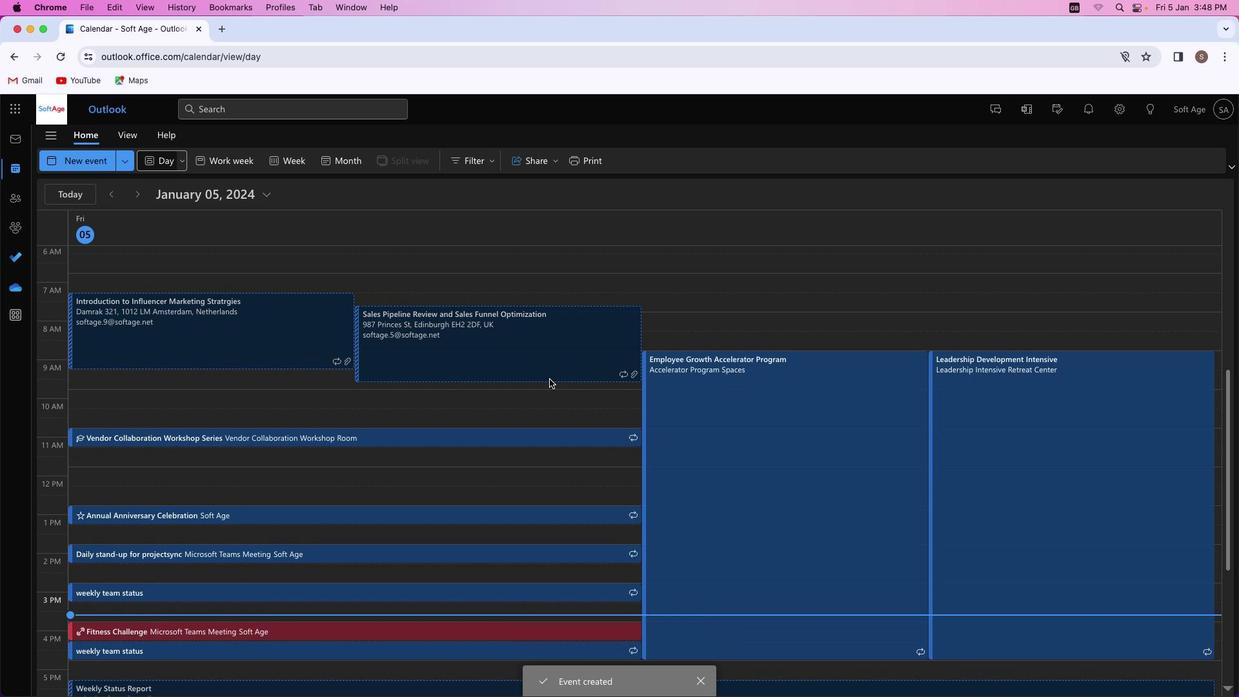 
Action: Mouse scrolled (549, 379) with delta (0, 0)
Screenshot: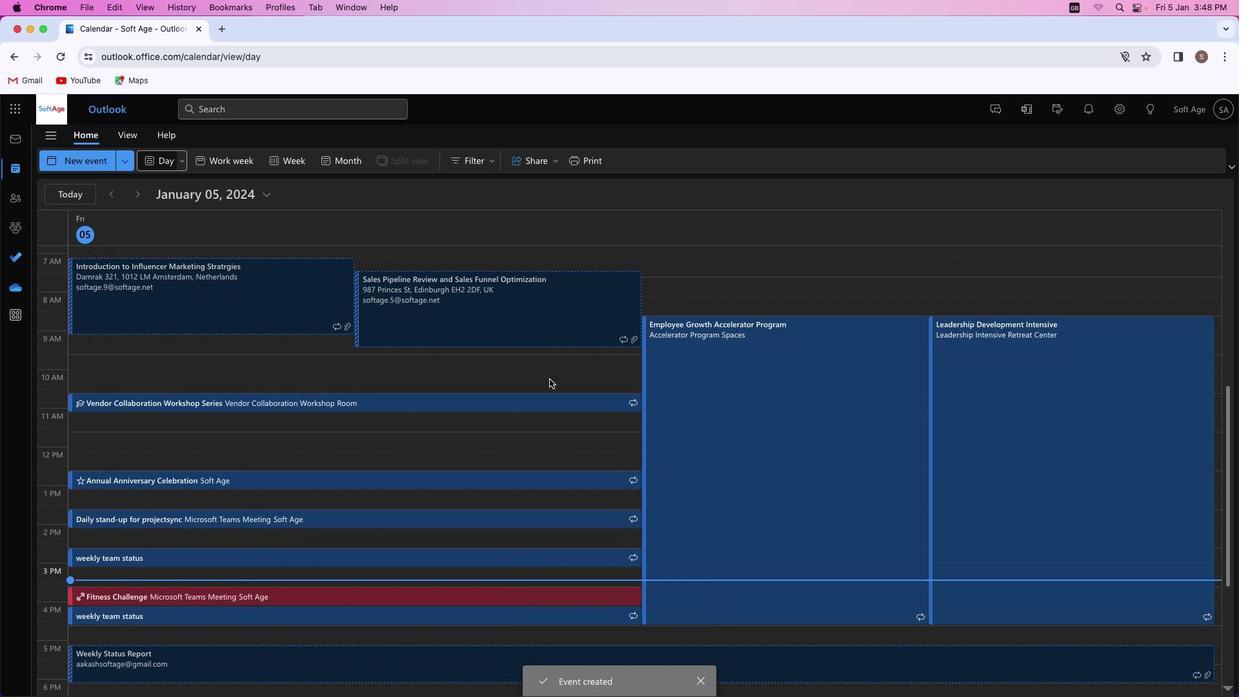 
Action: Mouse scrolled (549, 379) with delta (0, 0)
Screenshot: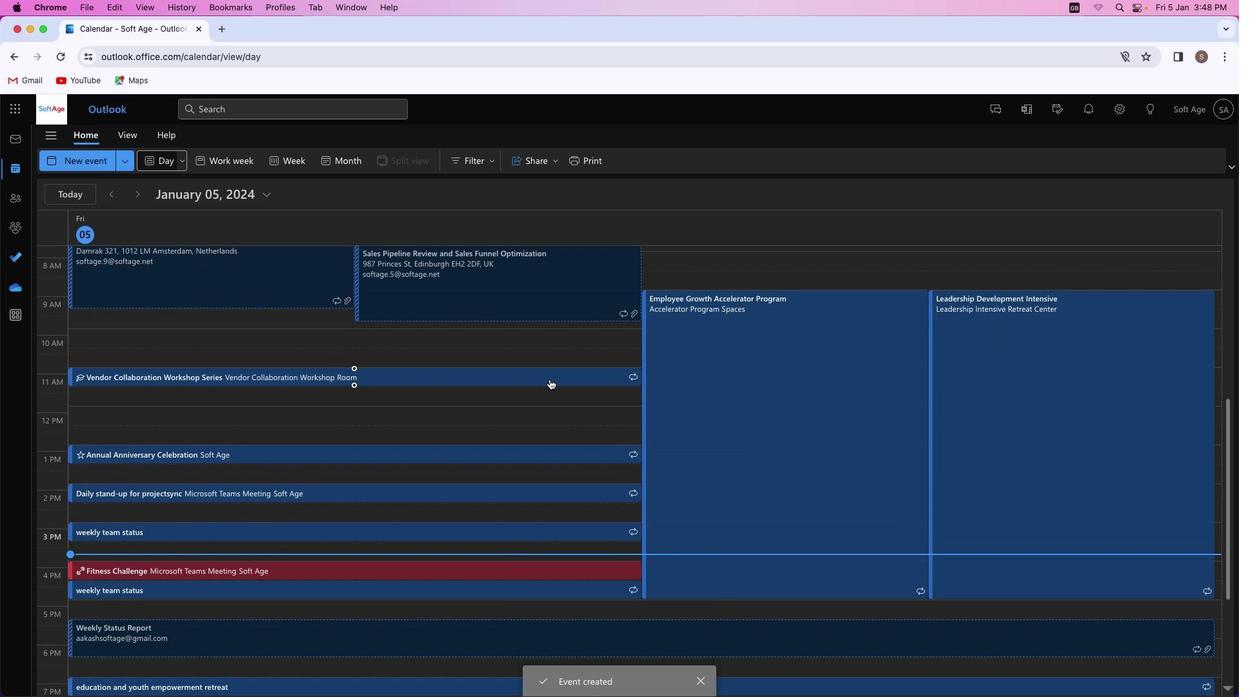
Action: Mouse scrolled (549, 379) with delta (0, 0)
Screenshot: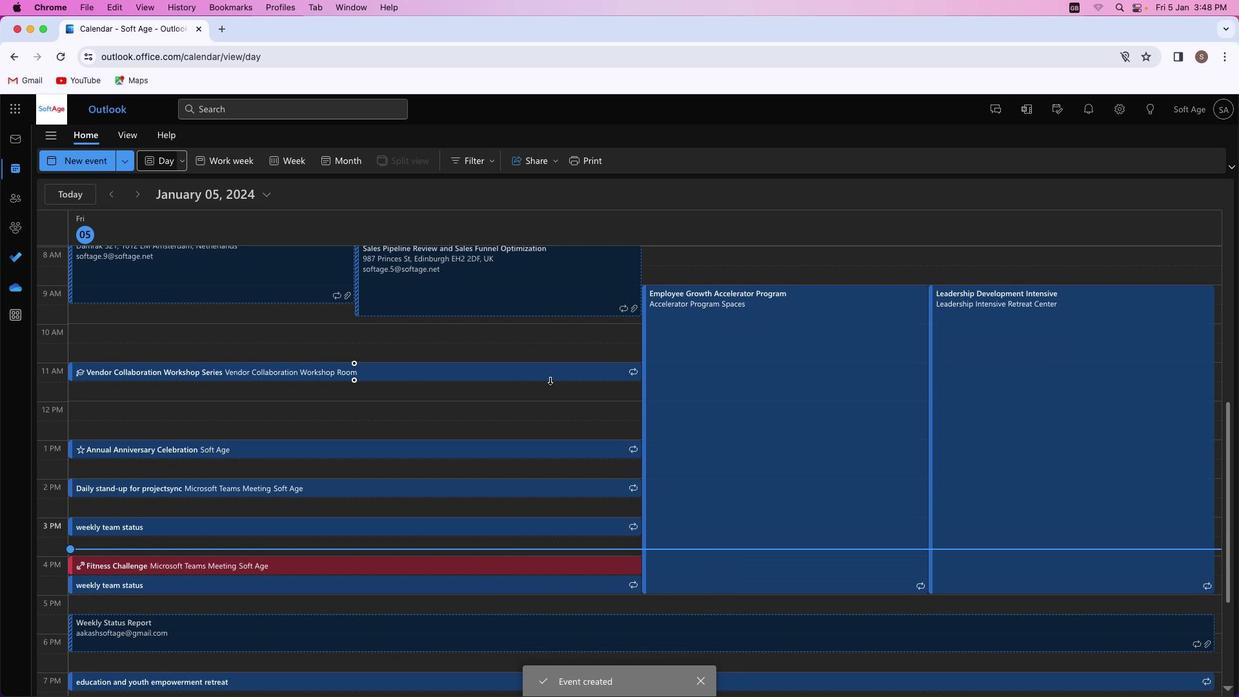 
Action: Mouse scrolled (549, 379) with delta (0, 0)
Screenshot: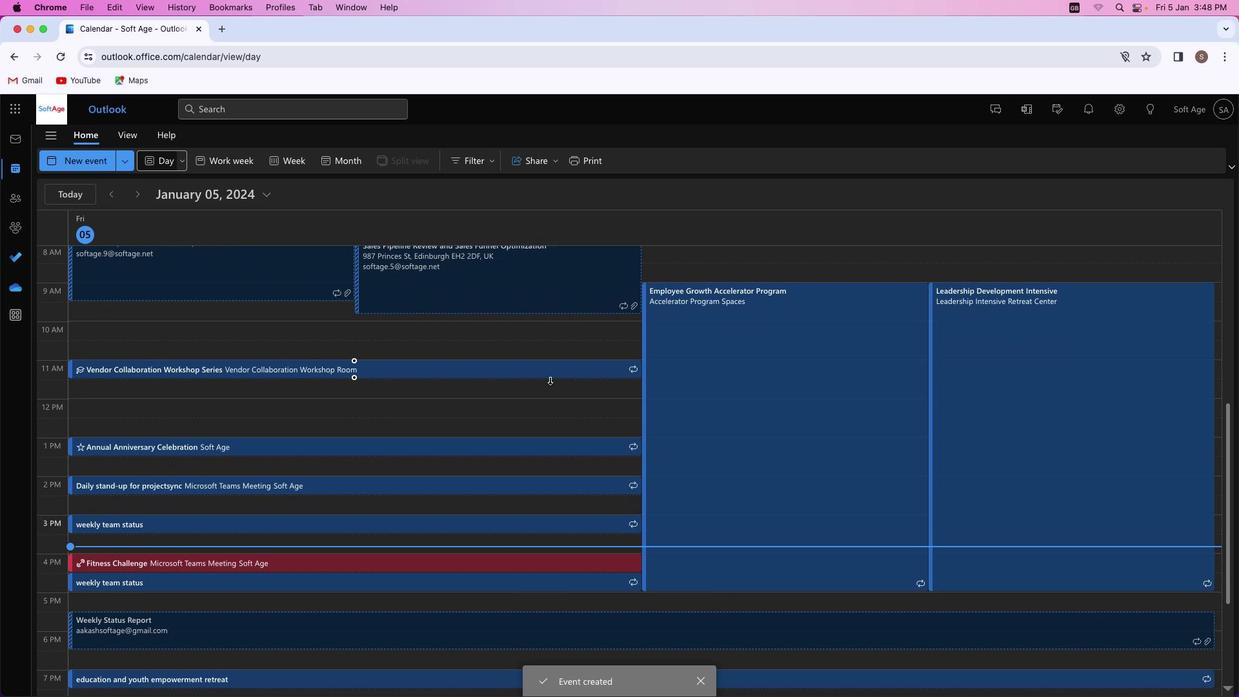 
Action: Mouse scrolled (549, 379) with delta (0, 0)
Screenshot: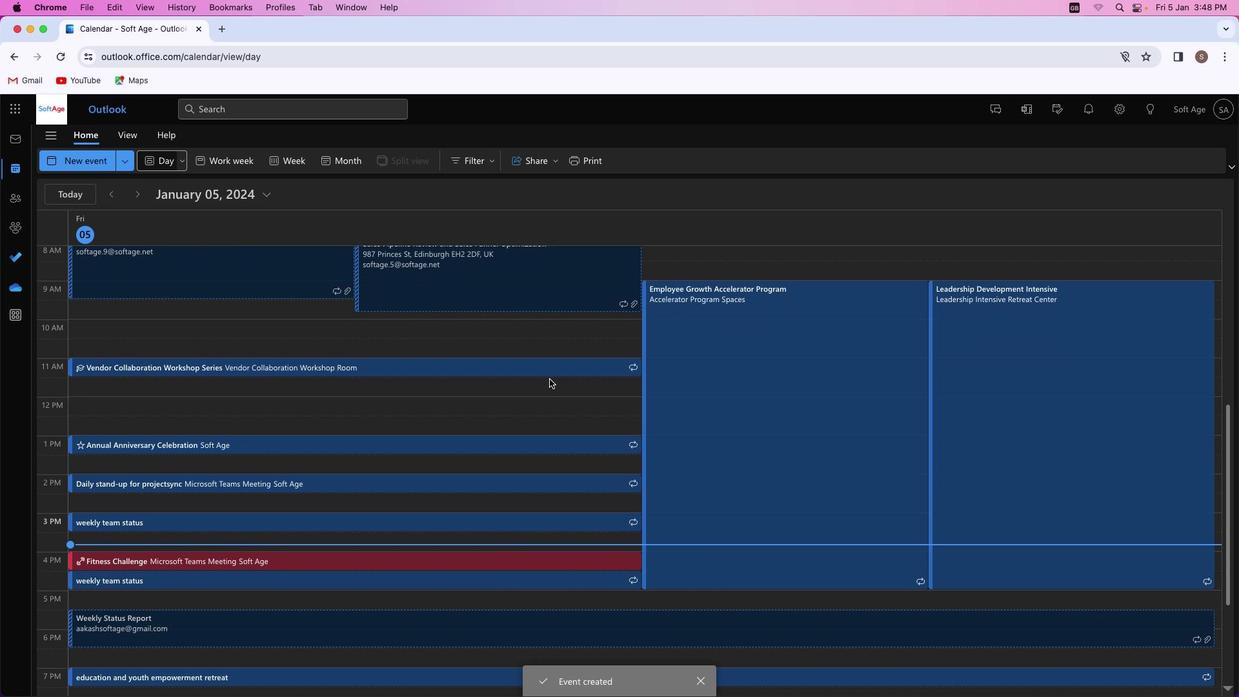 
Action: Mouse scrolled (549, 379) with delta (0, 0)
Screenshot: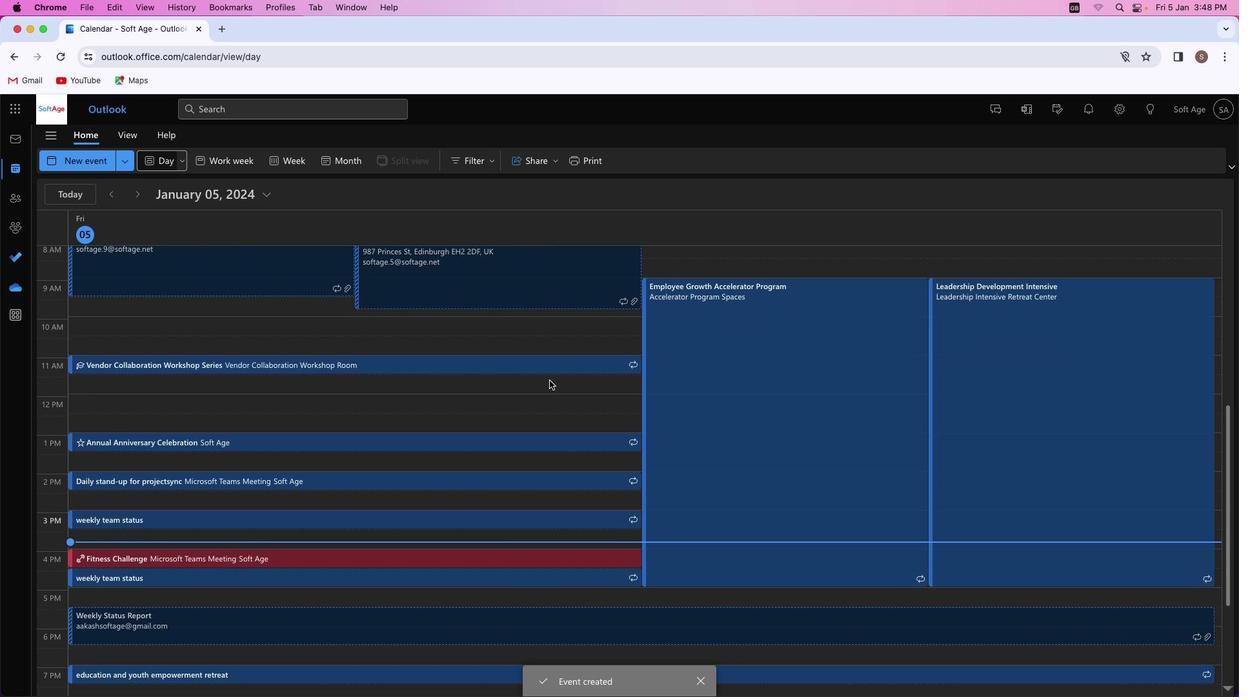
Action: Mouse moved to (549, 380)
Screenshot: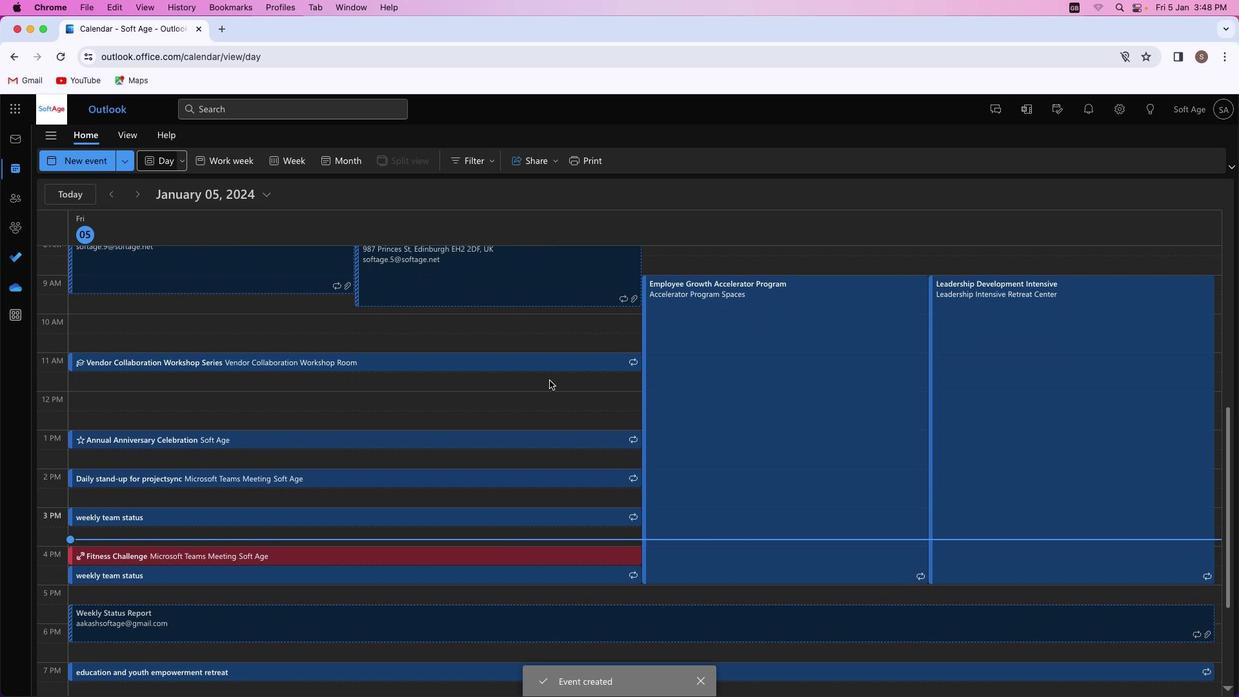 
Action: Mouse scrolled (549, 380) with delta (0, 0)
Screenshot: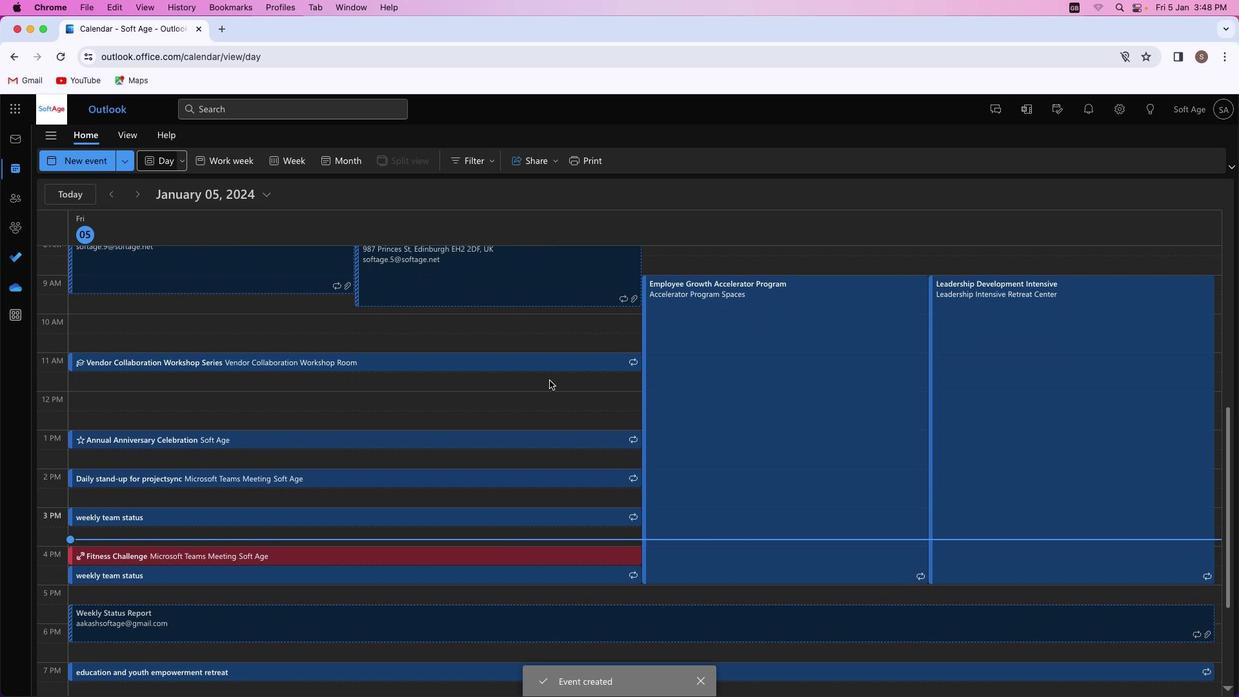 
Action: Mouse moved to (549, 380)
Screenshot: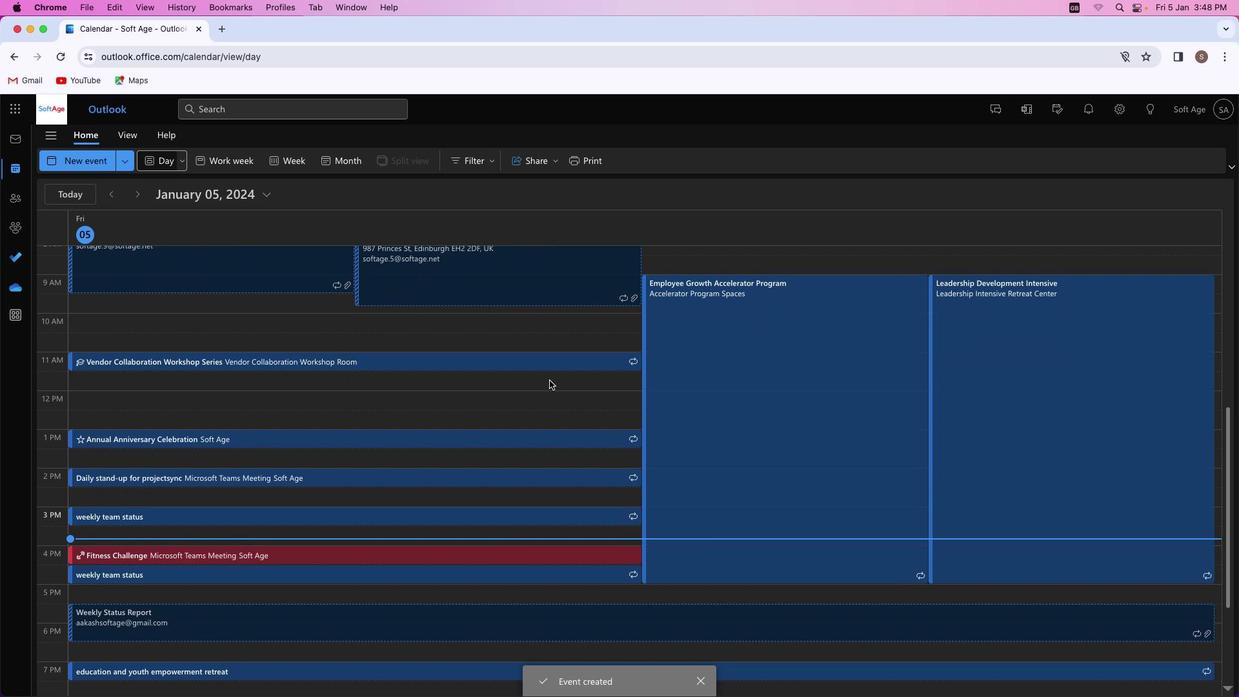 
Action: Mouse scrolled (549, 380) with delta (0, 0)
Screenshot: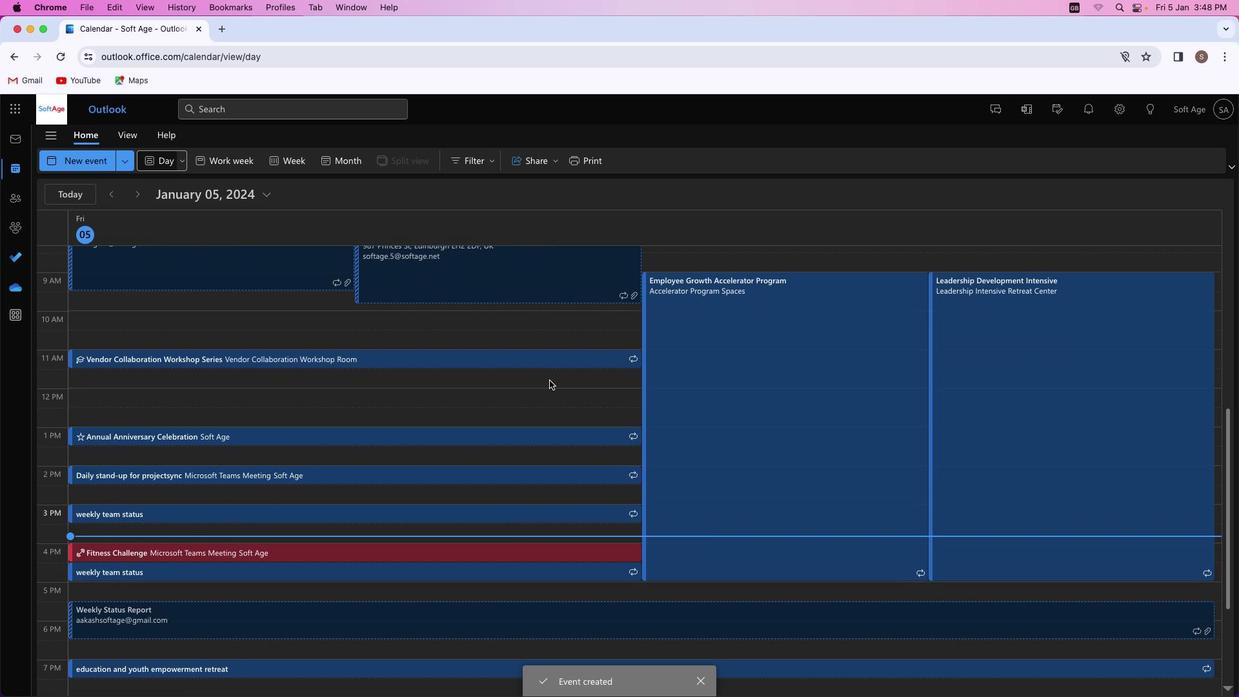 
Action: Mouse scrolled (549, 380) with delta (0, 0)
Screenshot: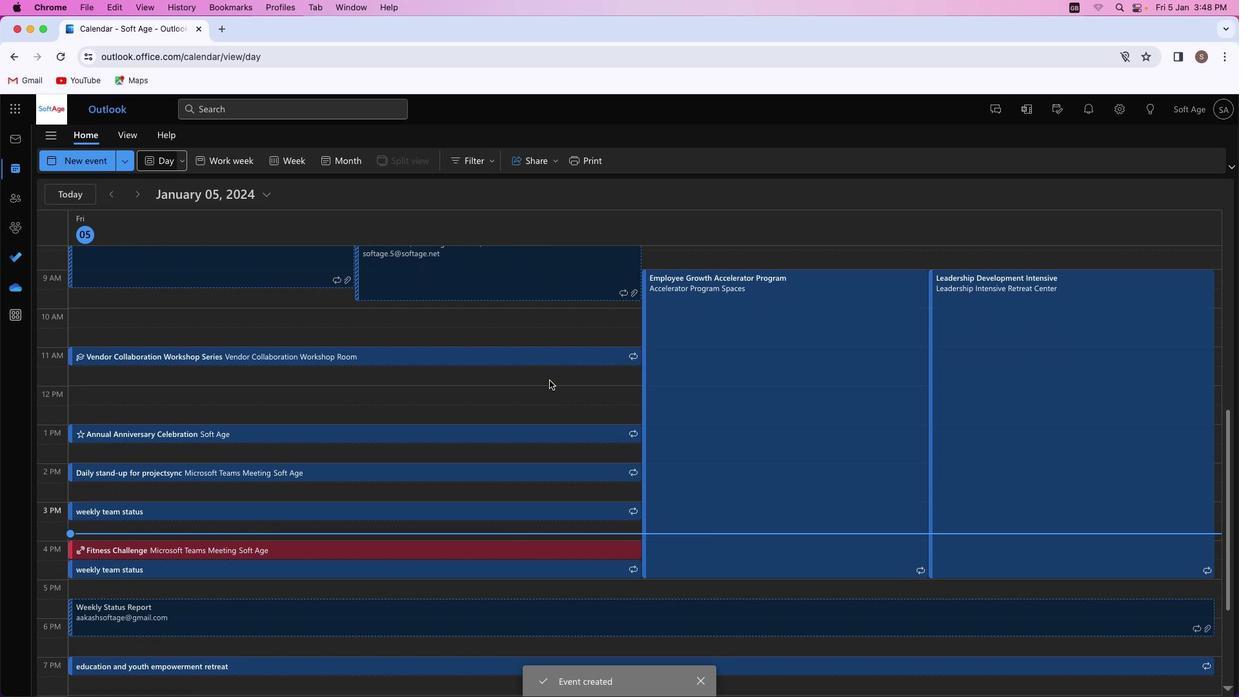 
Action: Mouse scrolled (549, 380) with delta (0, 0)
Screenshot: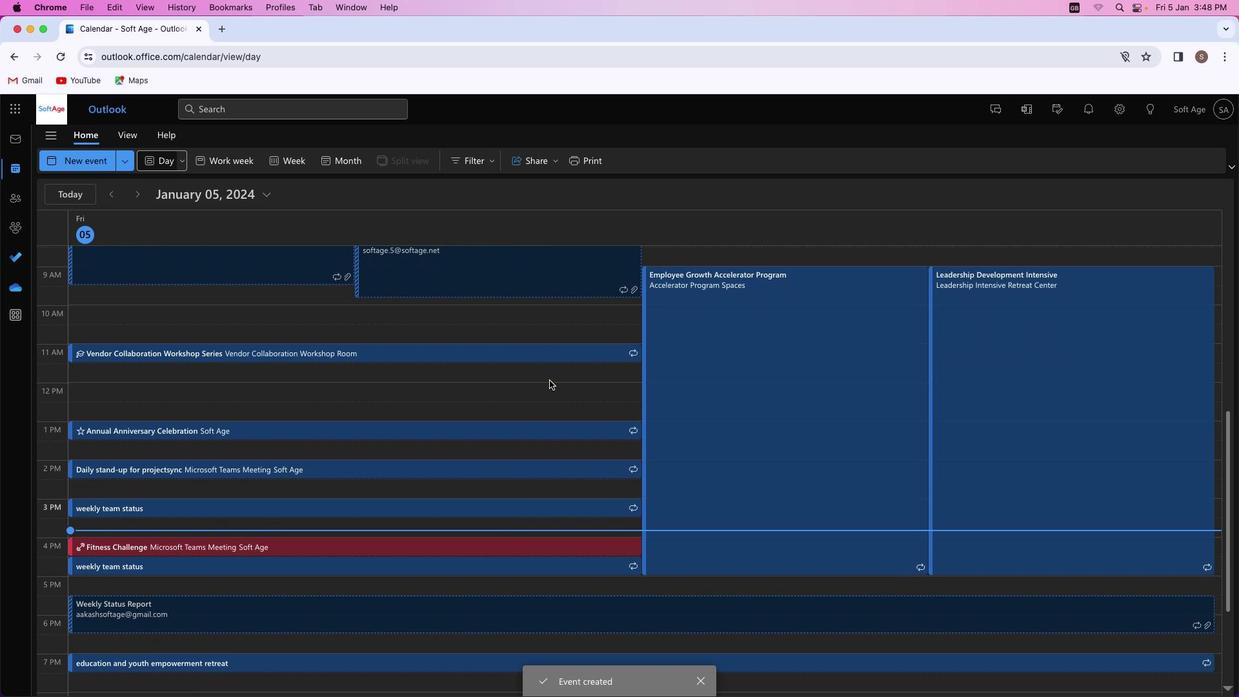 
Action: Mouse scrolled (549, 380) with delta (0, 0)
Screenshot: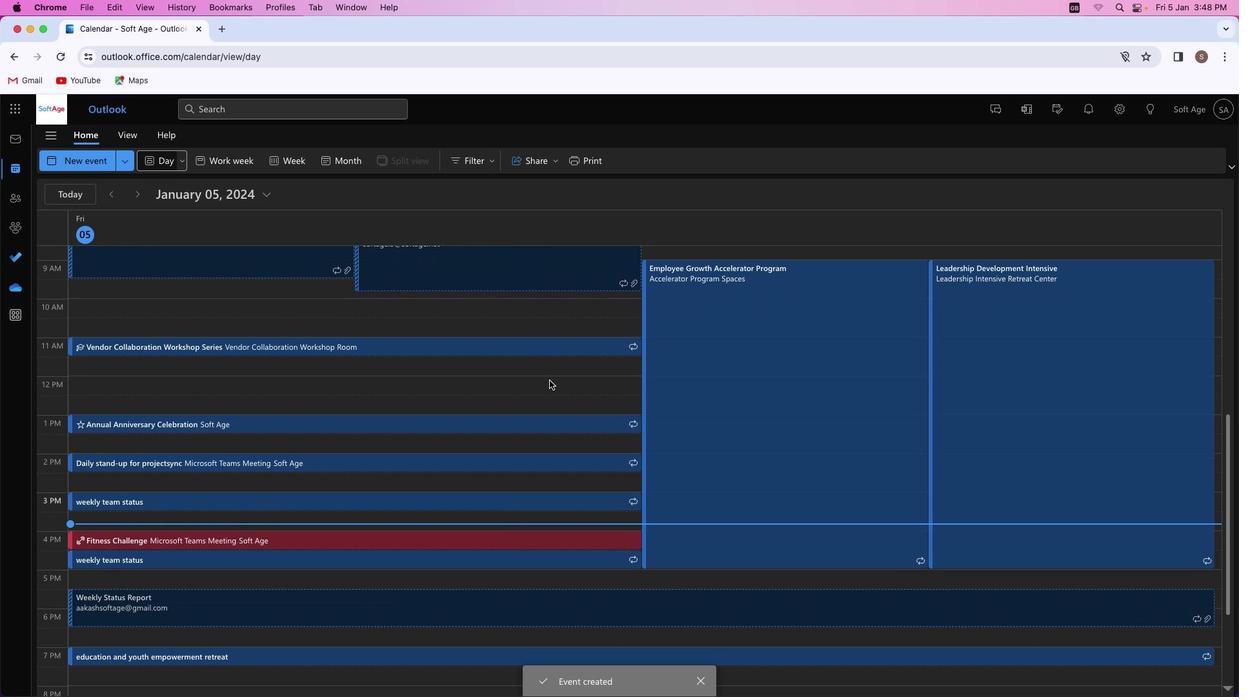 
Action: Mouse scrolled (549, 380) with delta (0, 0)
Screenshot: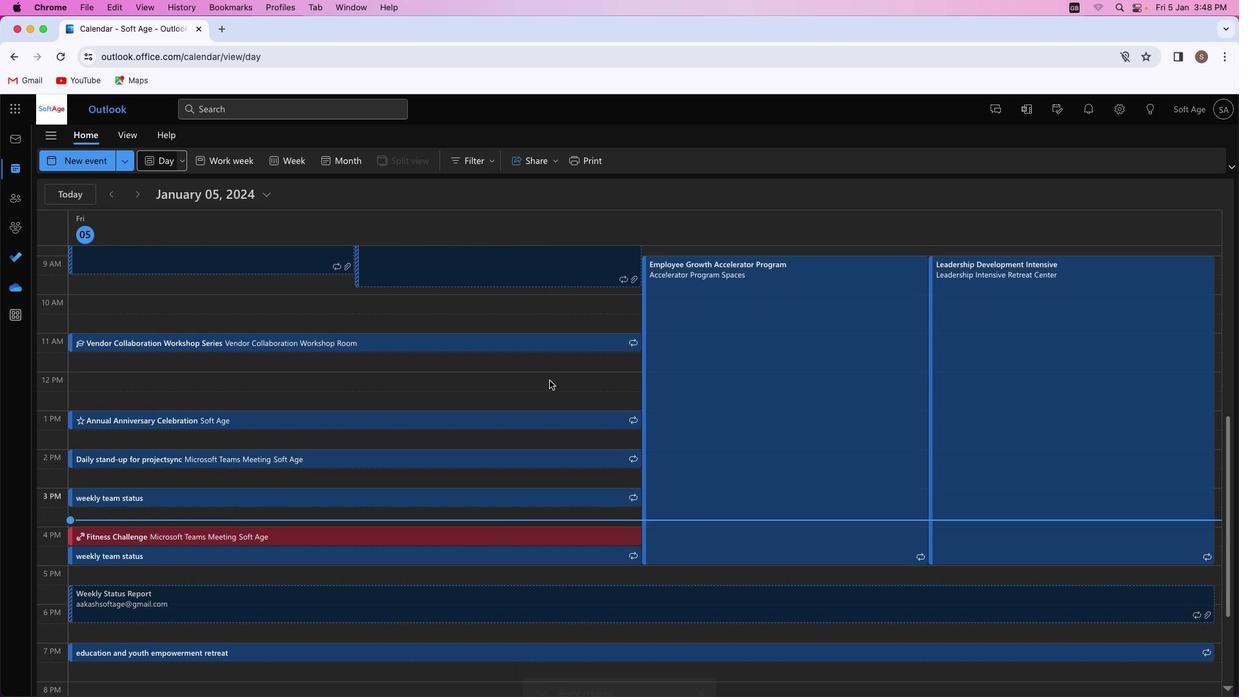 
Action: Mouse scrolled (549, 380) with delta (0, 0)
Screenshot: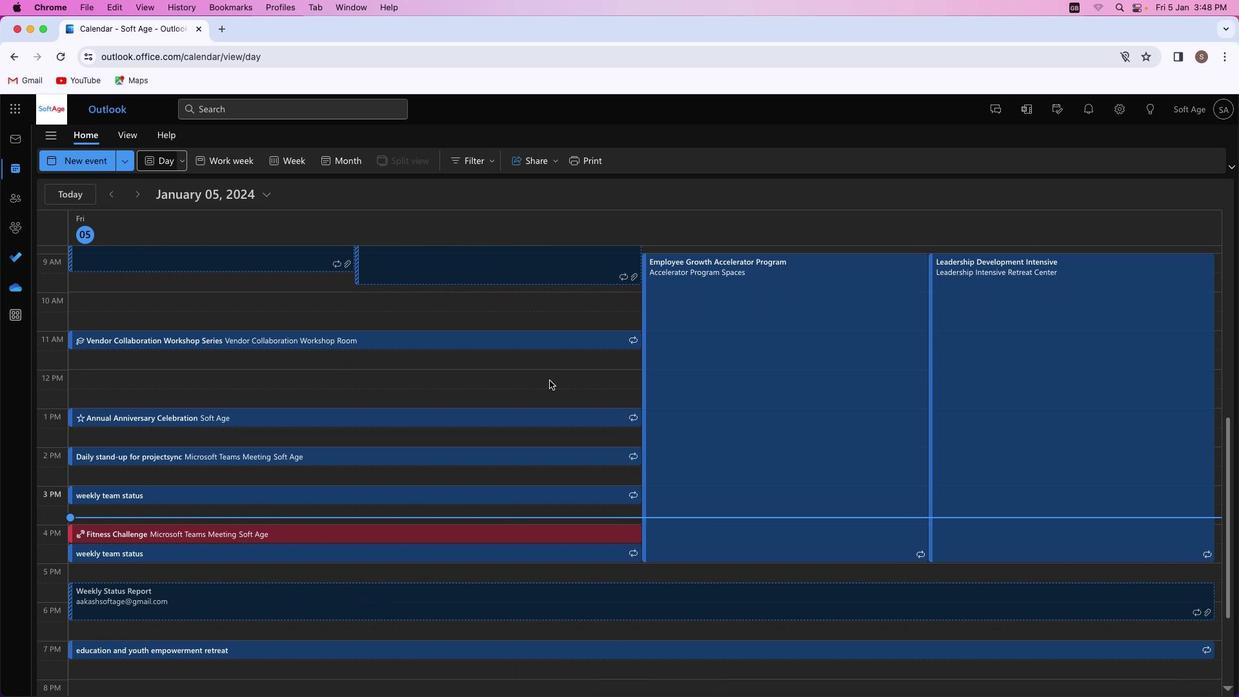 
Action: Mouse scrolled (549, 380) with delta (0, 0)
Screenshot: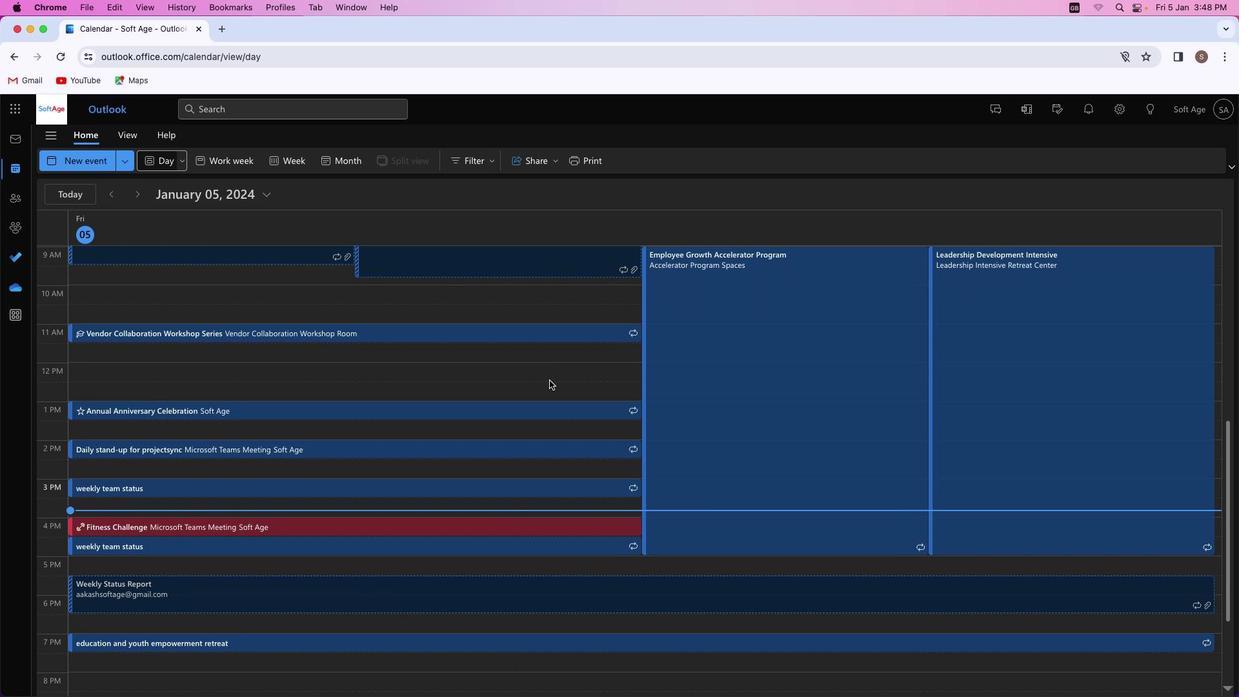 
Action: Mouse moved to (549, 385)
Screenshot: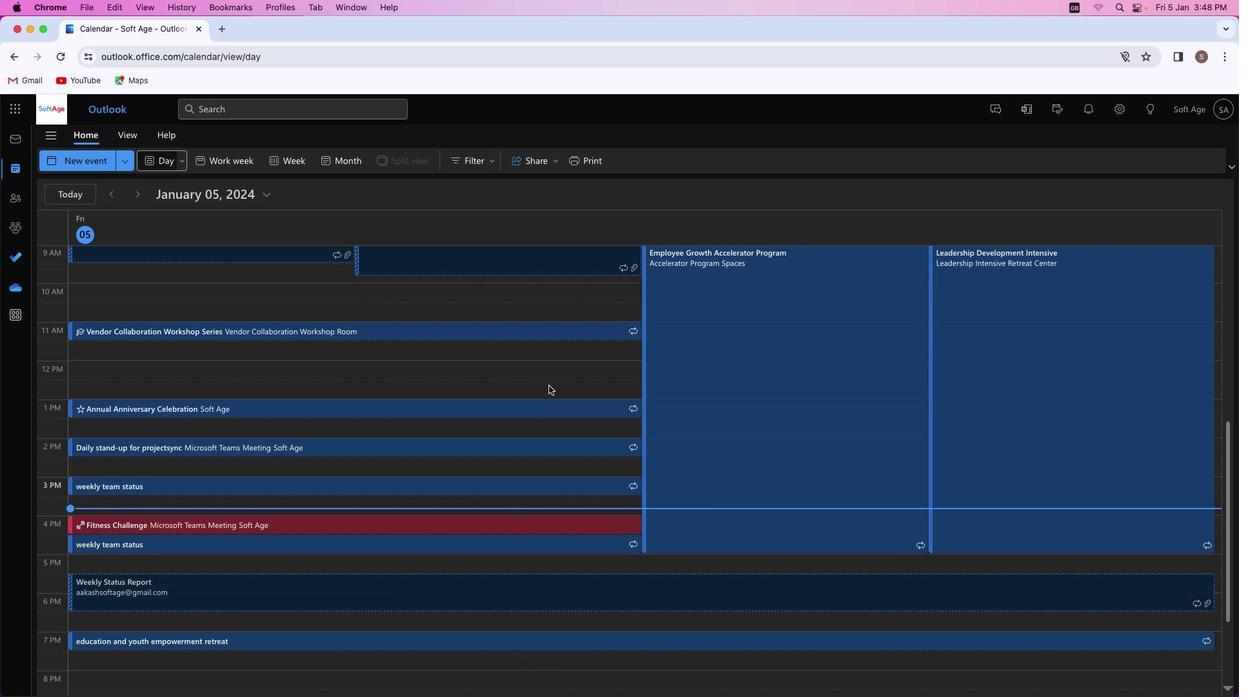 
Action: Mouse scrolled (549, 385) with delta (0, 0)
Screenshot: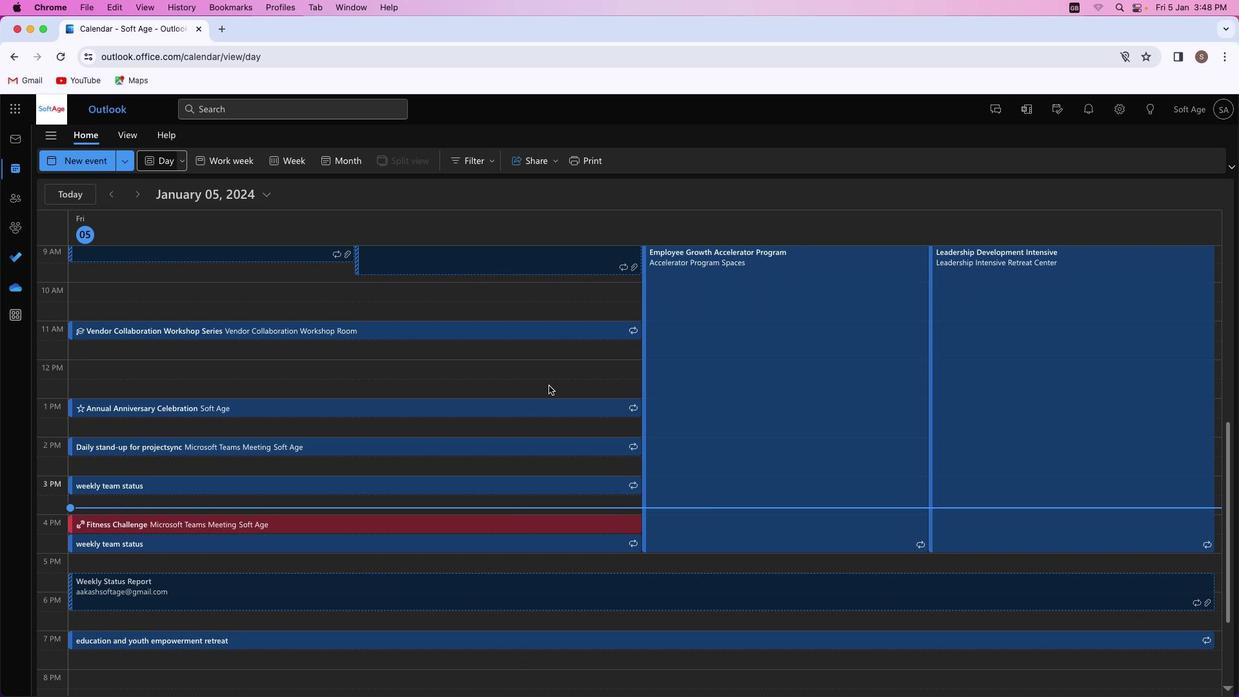 
Action: Mouse scrolled (549, 385) with delta (0, 0)
Screenshot: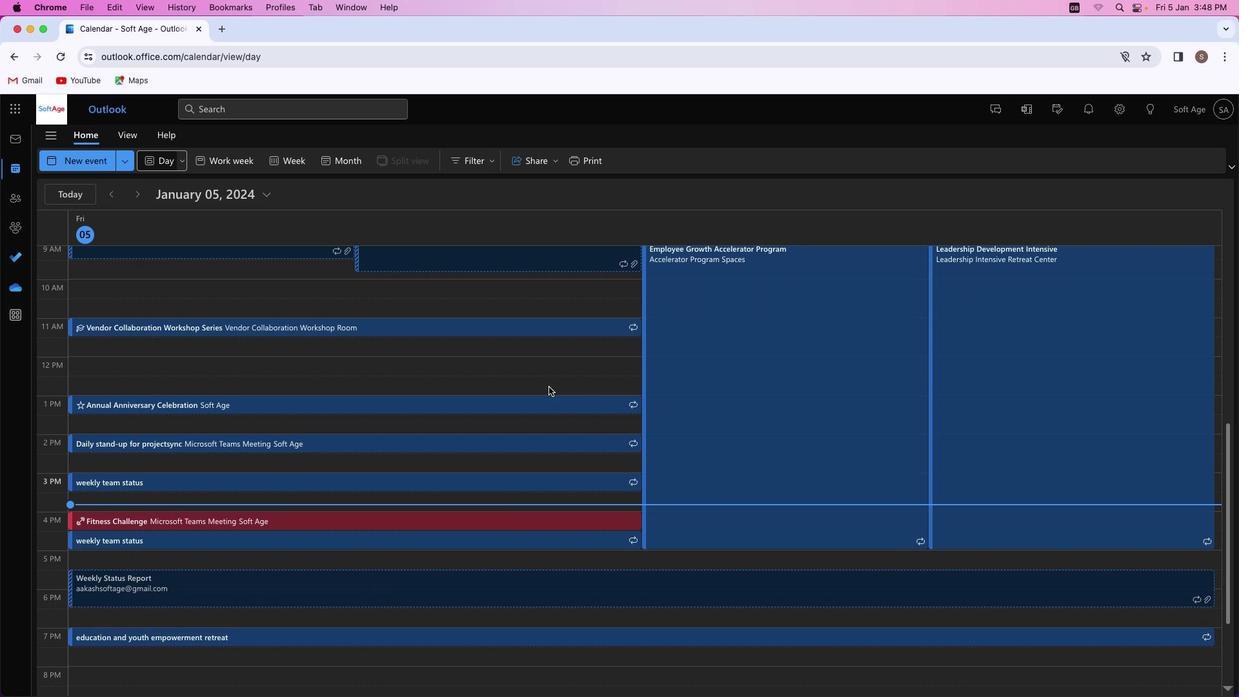 
Action: Mouse moved to (549, 387)
Screenshot: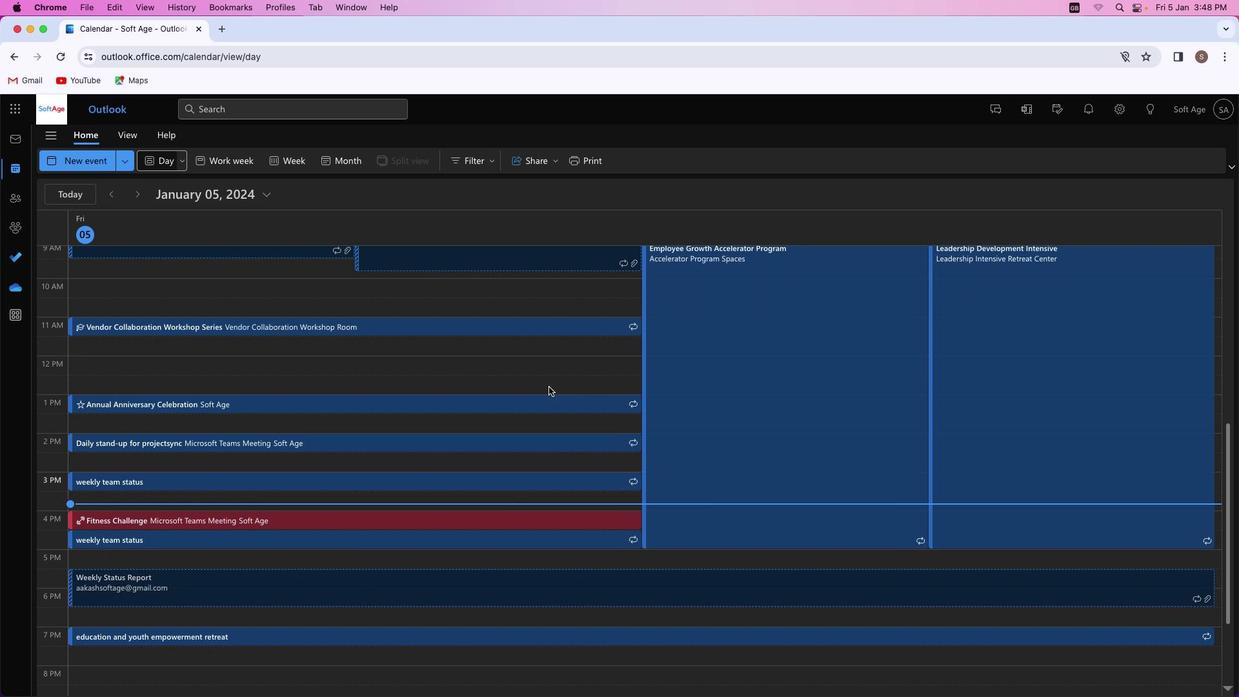 
Action: Mouse scrolled (549, 387) with delta (0, 0)
Screenshot: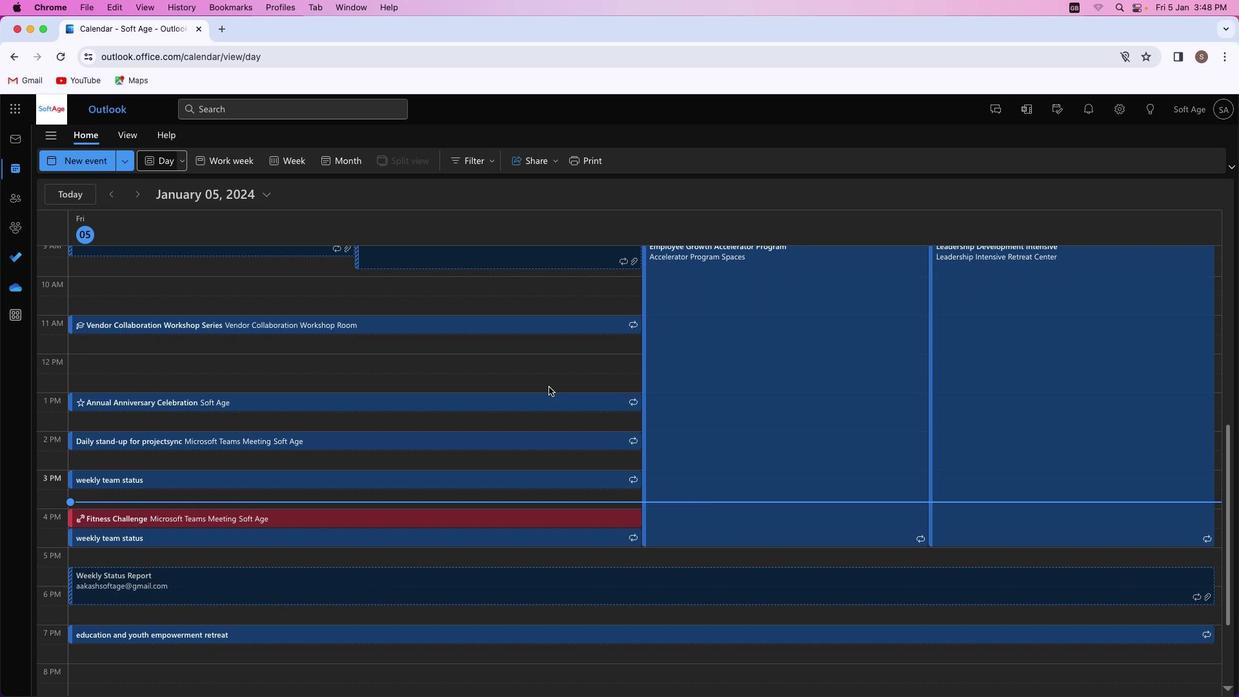 
Action: Mouse scrolled (549, 387) with delta (0, 0)
Screenshot: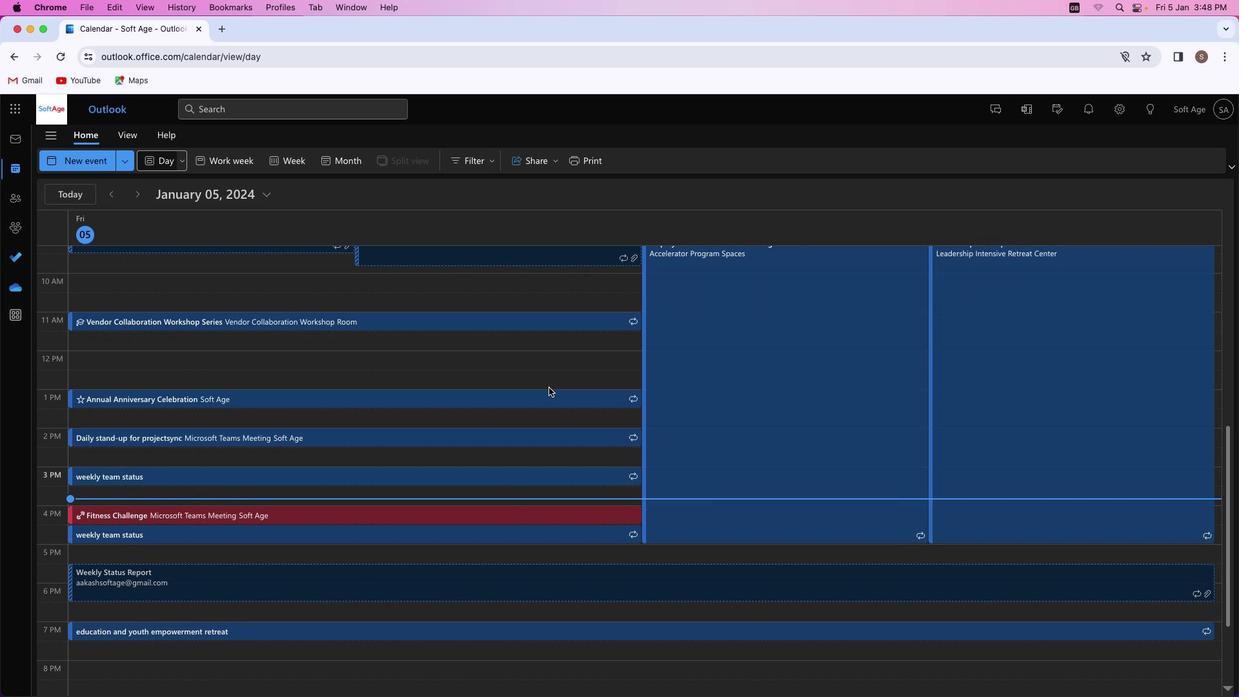 
Action: Mouse moved to (549, 387)
Screenshot: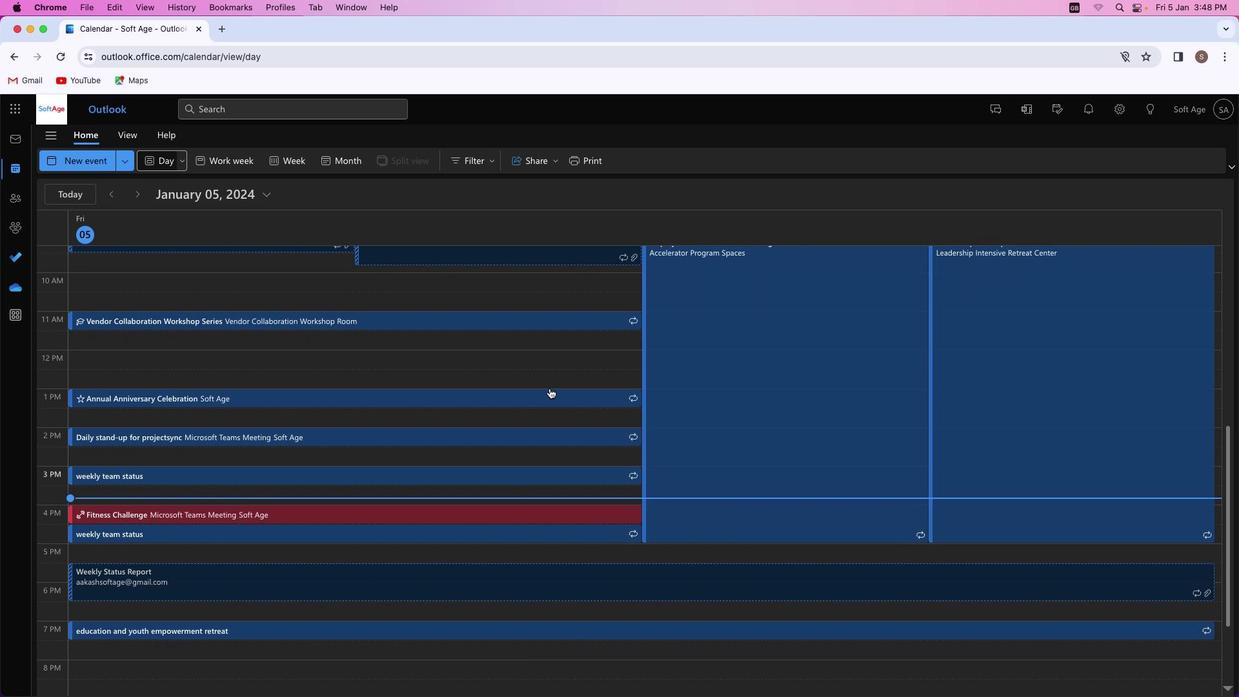 
Action: Mouse scrolled (549, 387) with delta (0, 0)
Screenshot: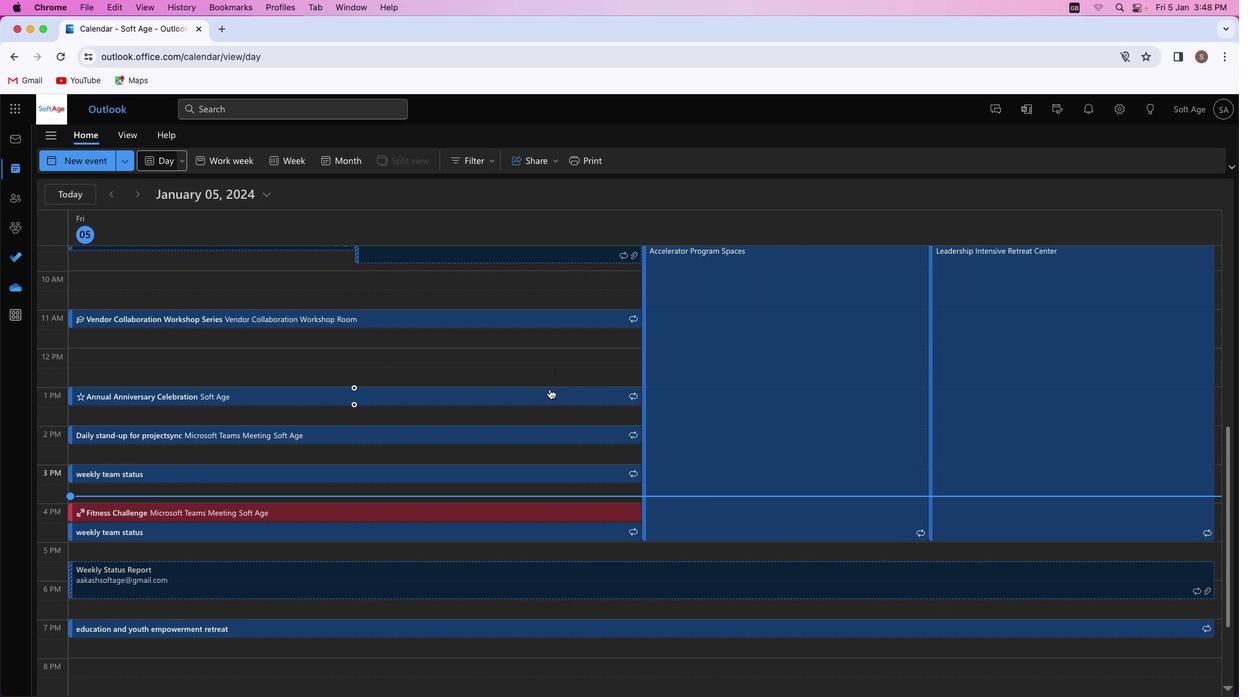 
Action: Mouse moved to (549, 388)
Screenshot: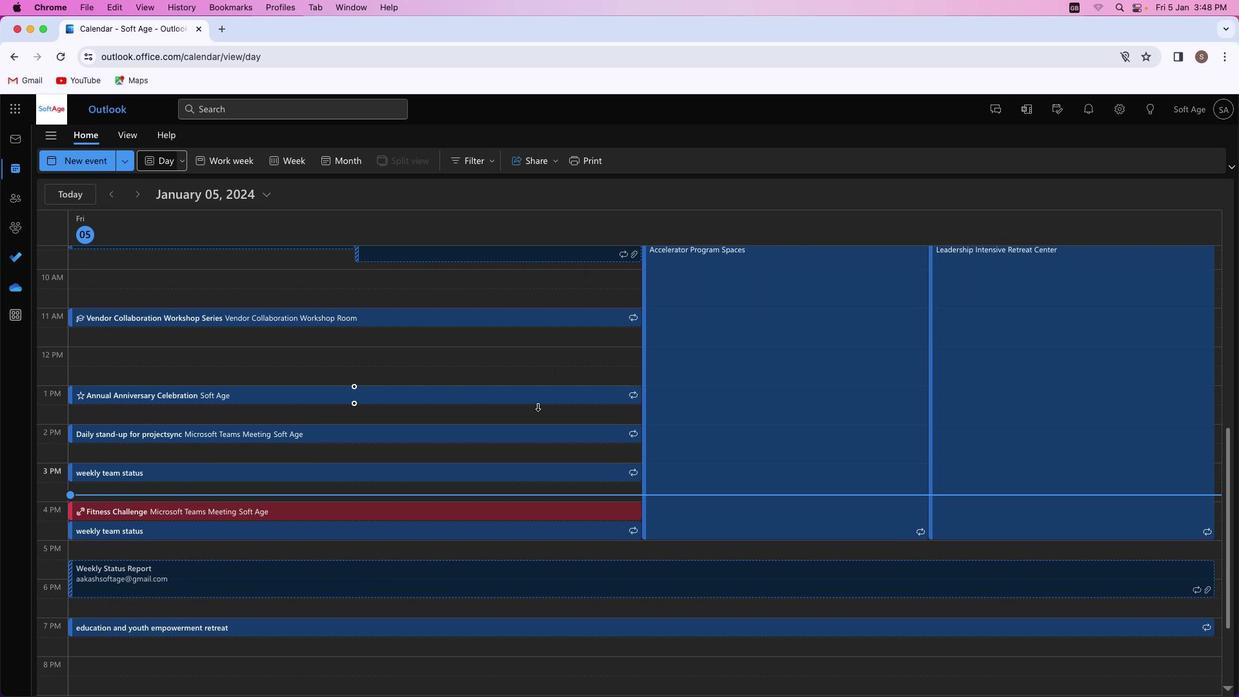 
Action: Mouse scrolled (549, 388) with delta (0, 0)
Screenshot: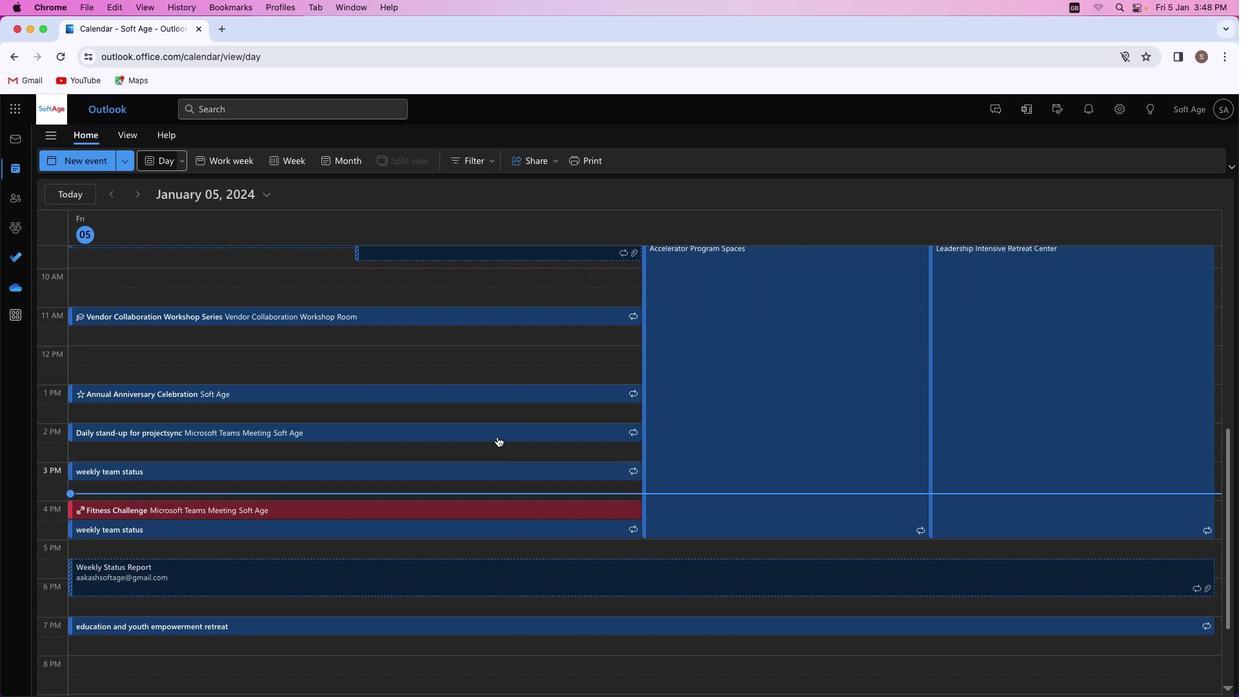 
Action: Mouse moved to (107, 509)
Screenshot: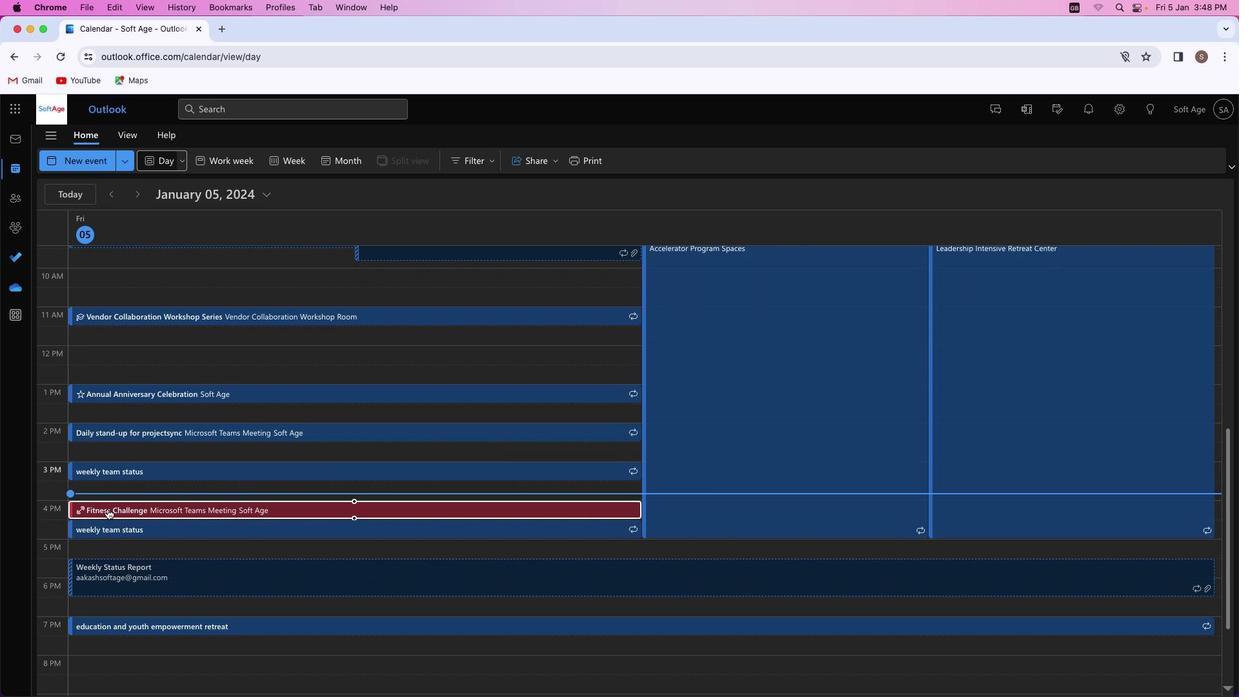 
Action: Mouse pressed left at (107, 509)
Screenshot: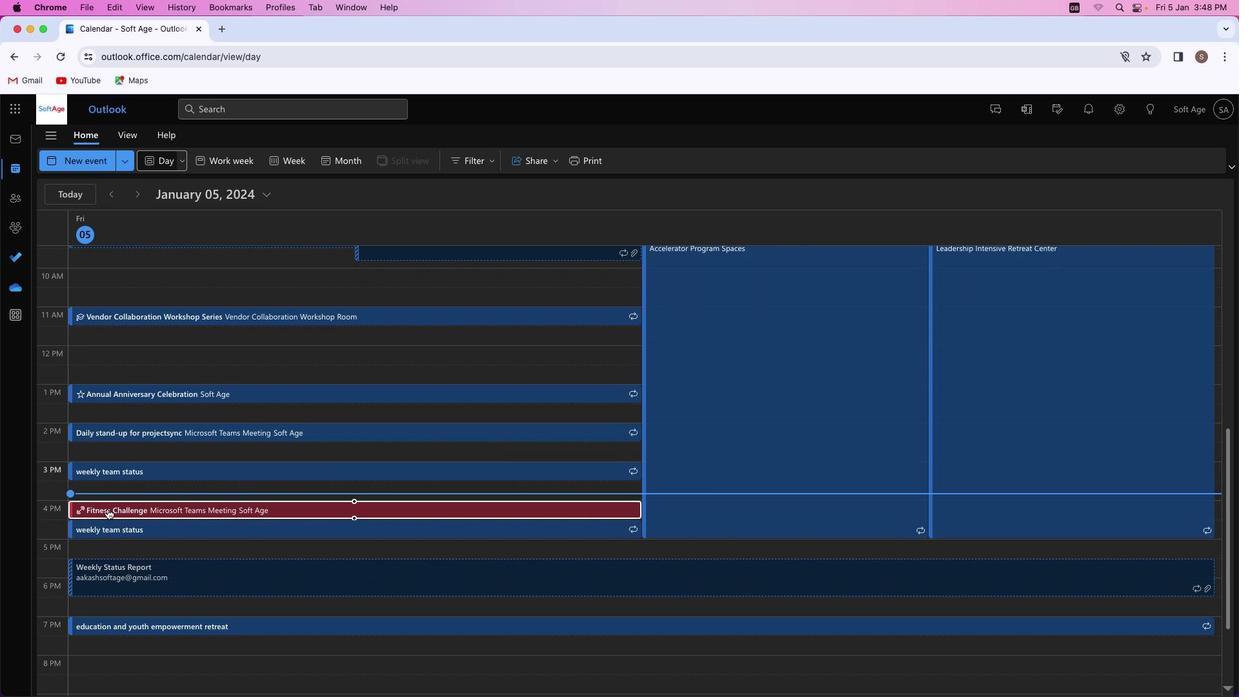
Action: Mouse moved to (799, 395)
Screenshot: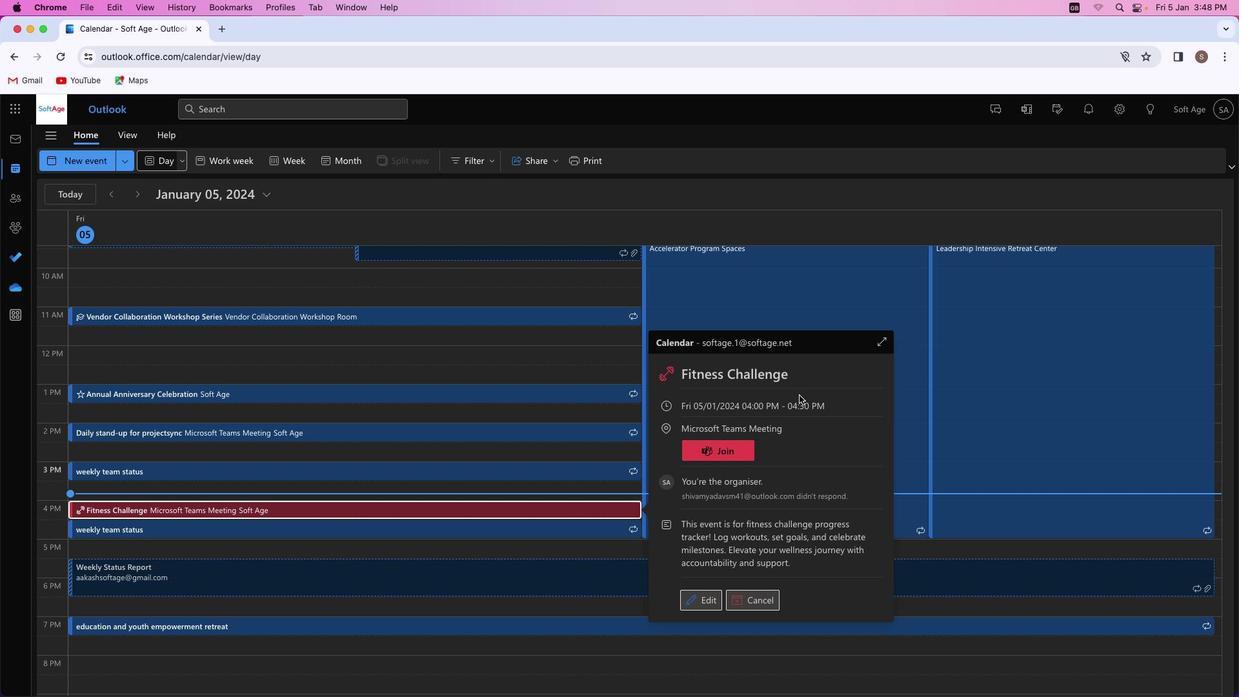
